 Task: Check the average views per listing of crown molding in the last 5 years.
Action: Mouse moved to (915, 206)
Screenshot: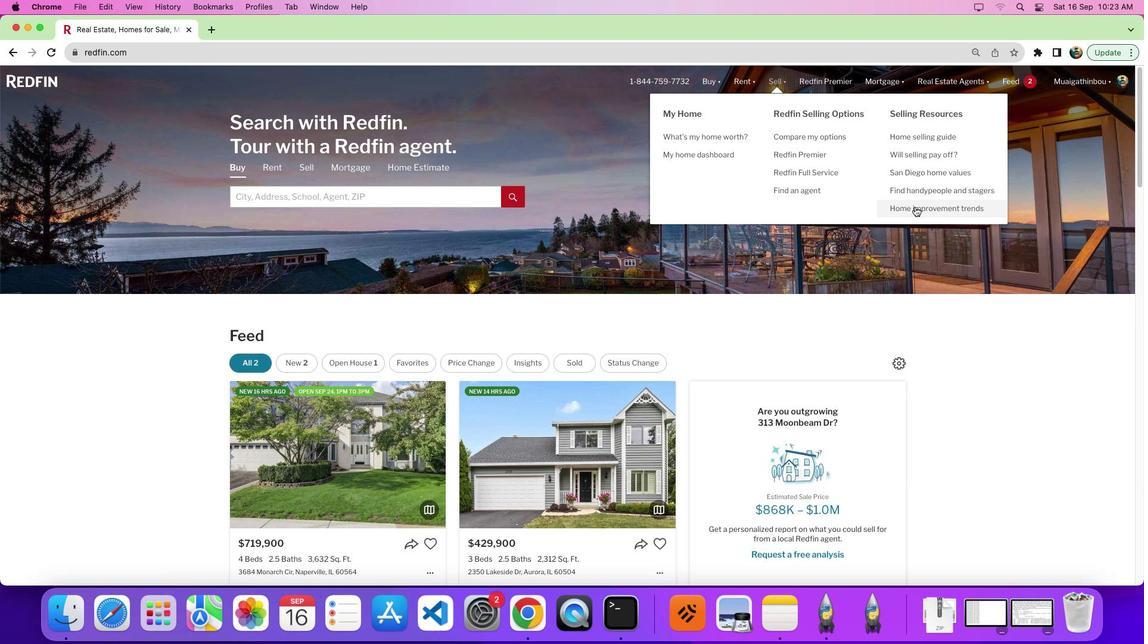 
Action: Mouse pressed left at (915, 206)
Screenshot: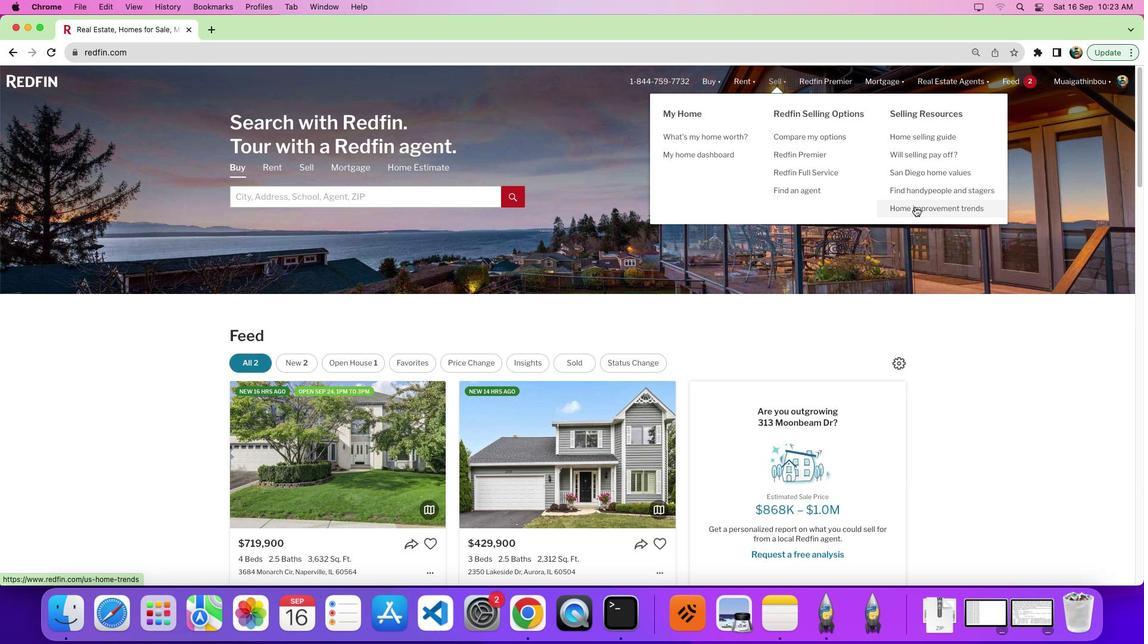
Action: Mouse pressed left at (915, 206)
Screenshot: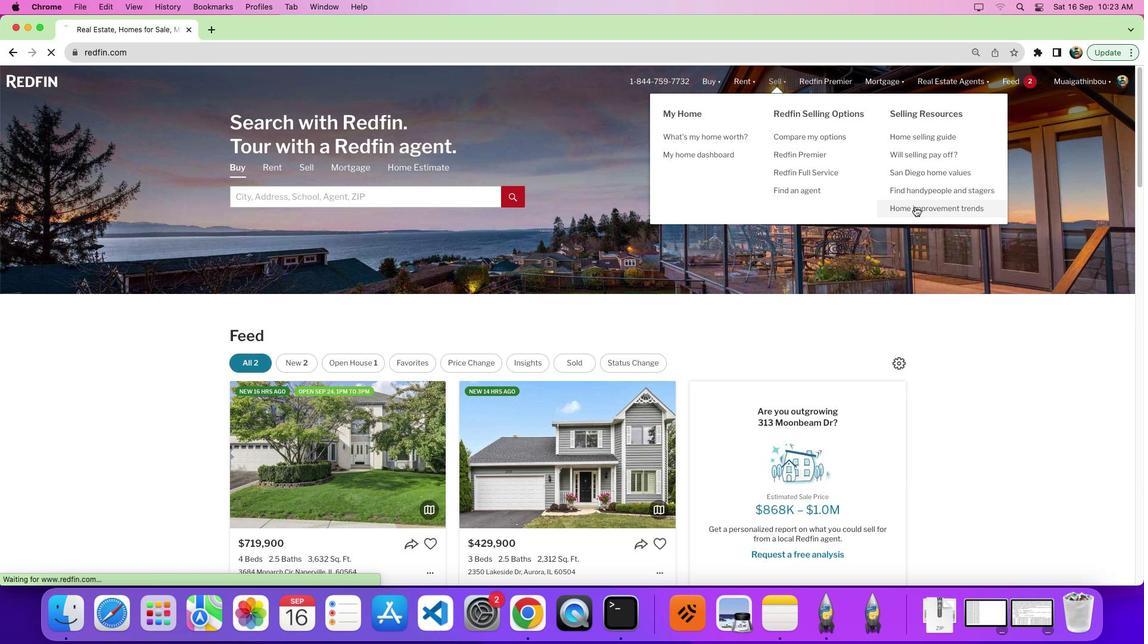 
Action: Mouse moved to (319, 226)
Screenshot: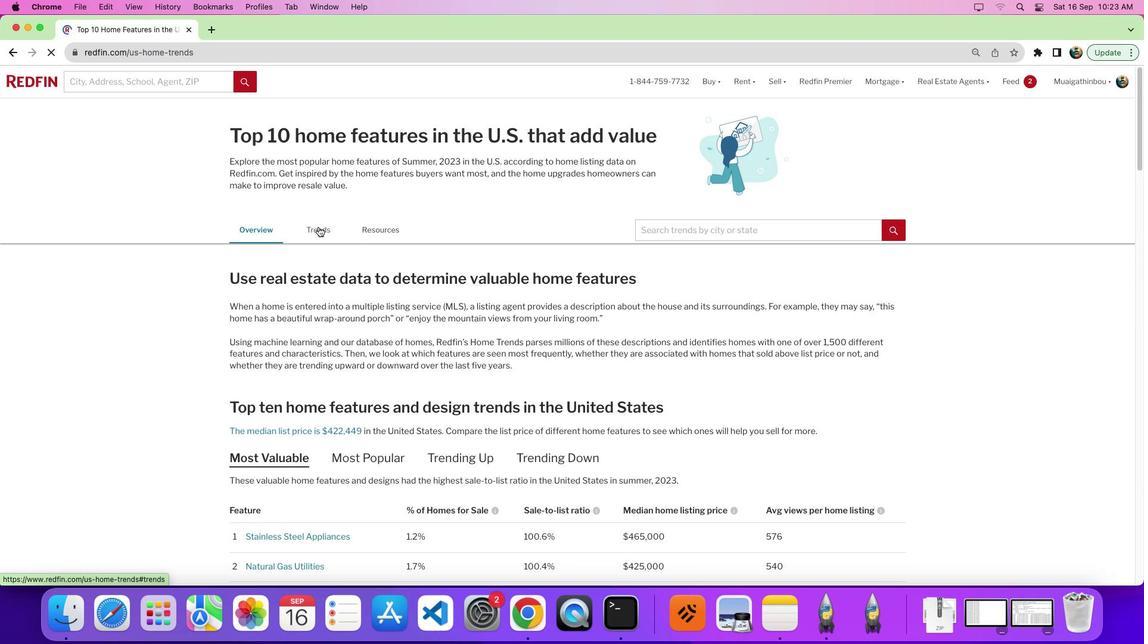 
Action: Mouse pressed left at (319, 226)
Screenshot: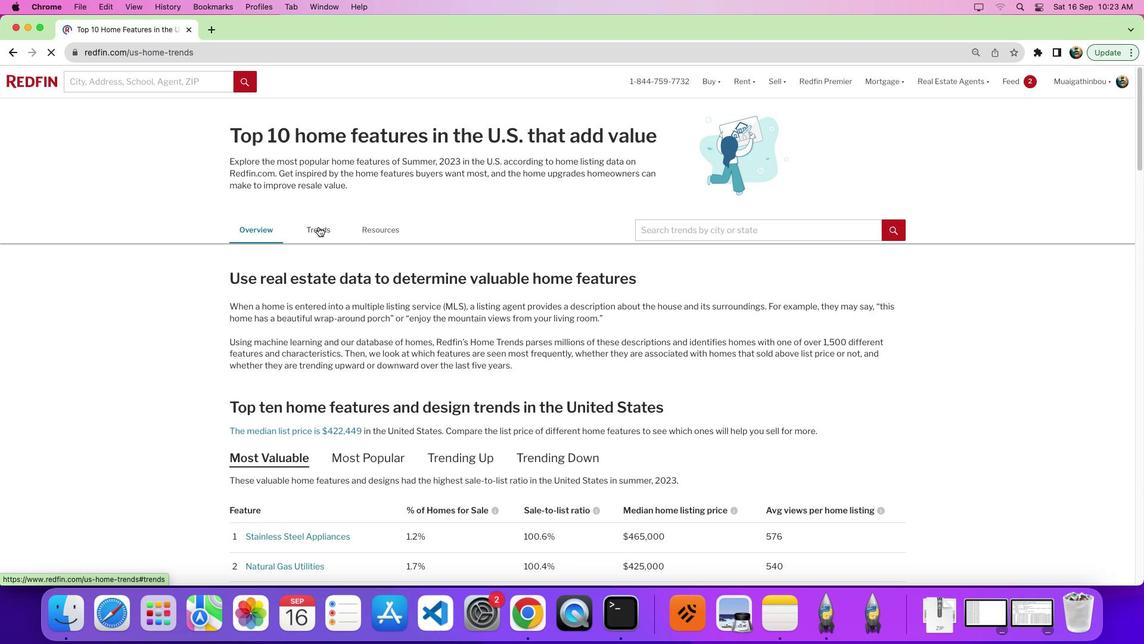 
Action: Mouse moved to (614, 316)
Screenshot: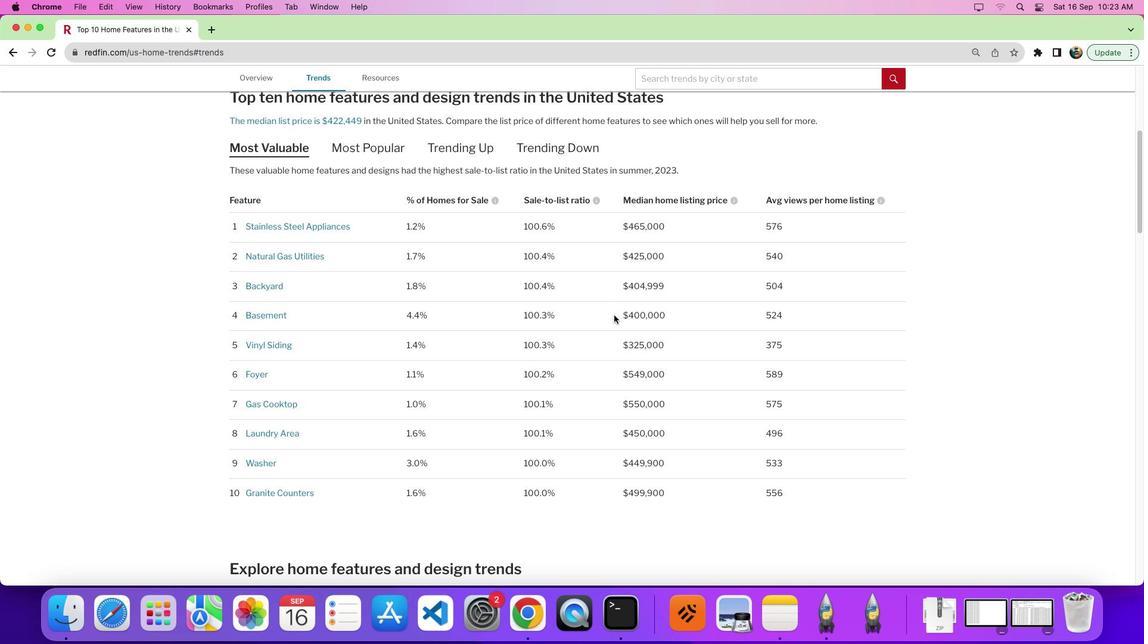 
Action: Mouse scrolled (614, 316) with delta (0, 0)
Screenshot: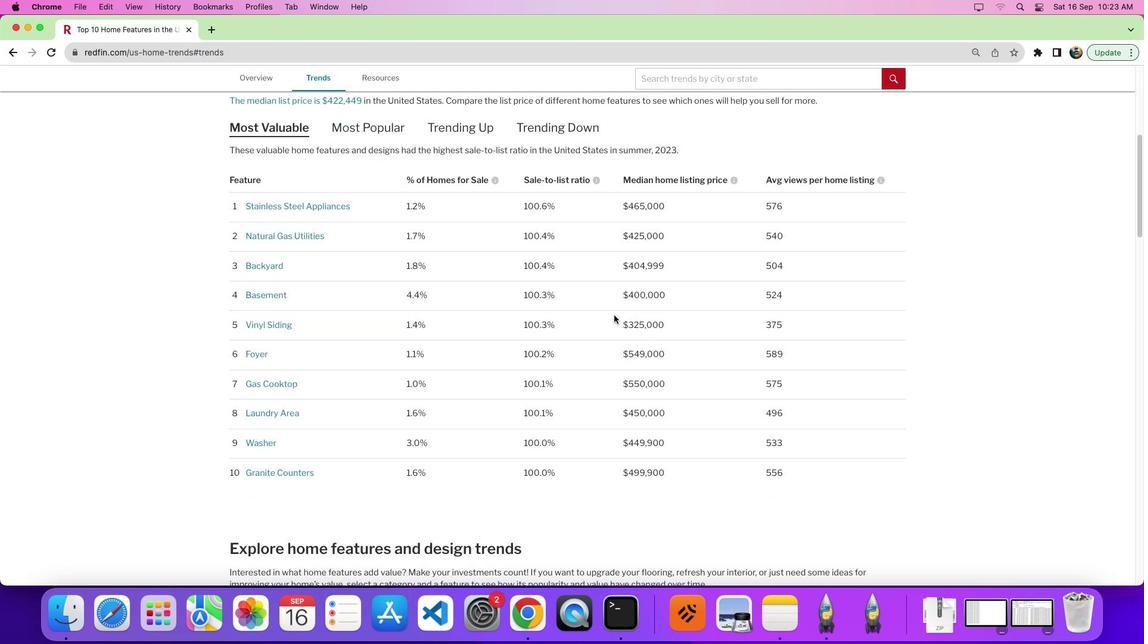
Action: Mouse moved to (614, 316)
Screenshot: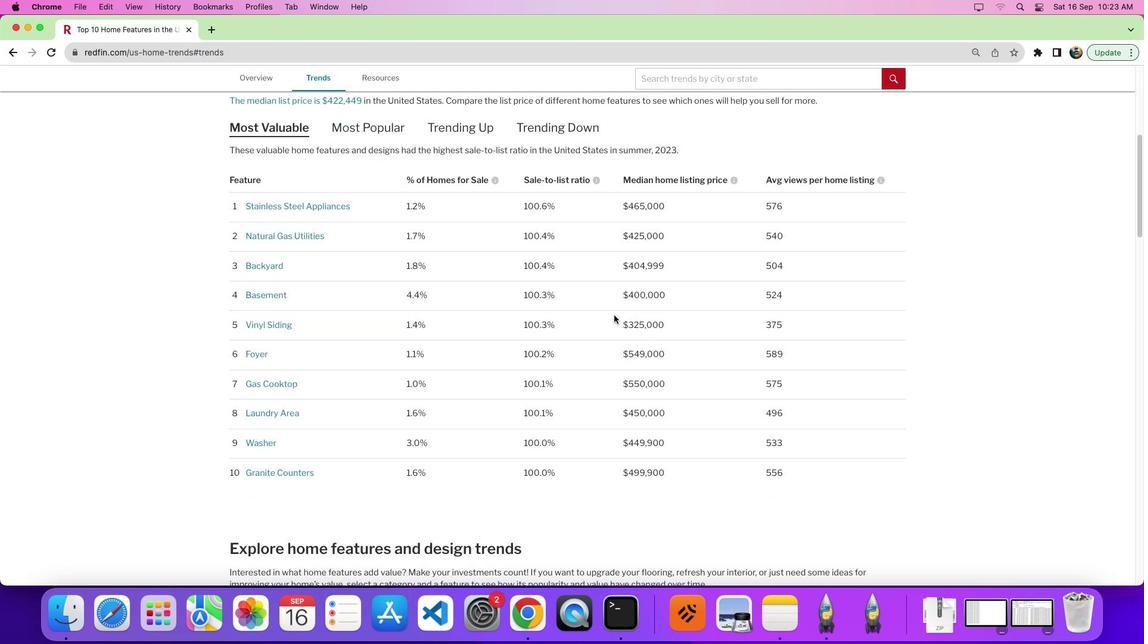 
Action: Mouse scrolled (614, 316) with delta (0, 0)
Screenshot: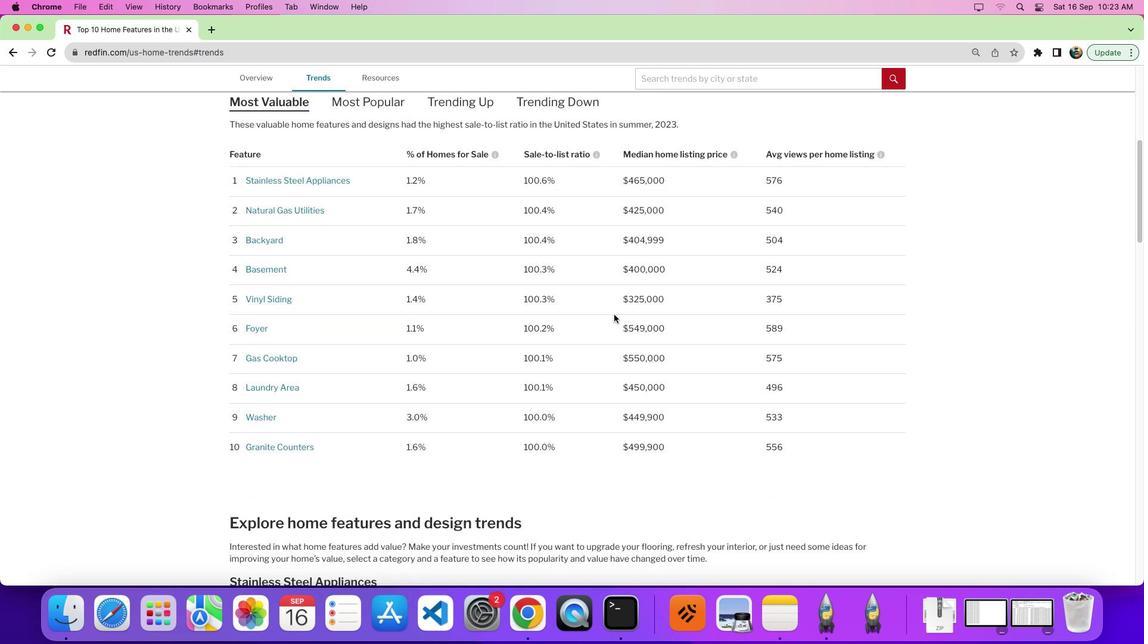 
Action: Mouse moved to (614, 314)
Screenshot: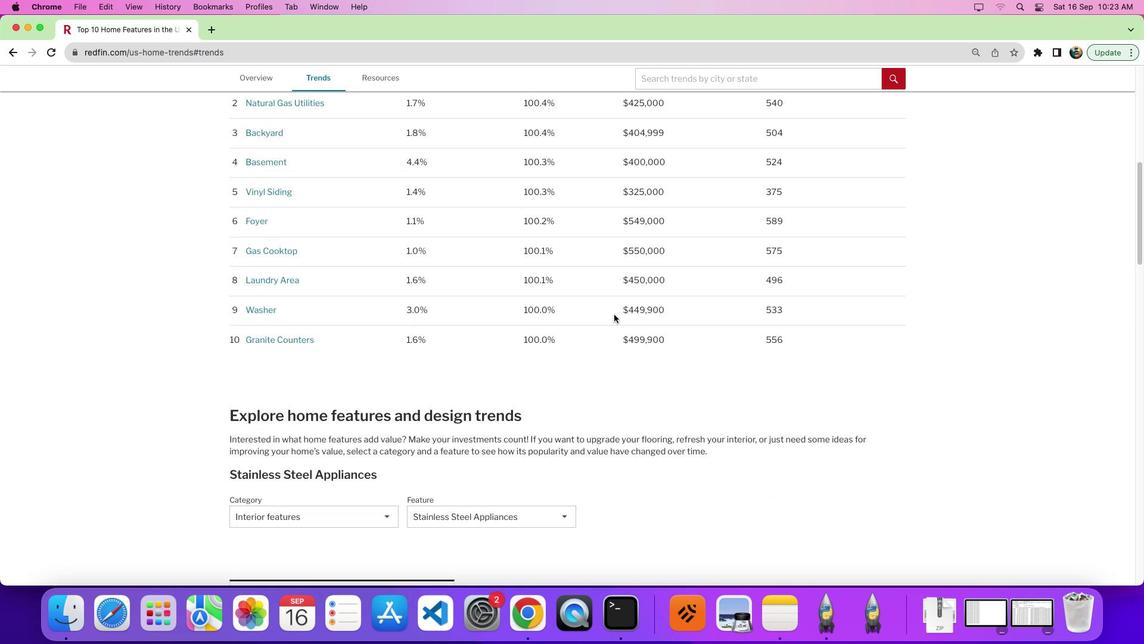 
Action: Mouse scrolled (614, 314) with delta (0, -3)
Screenshot: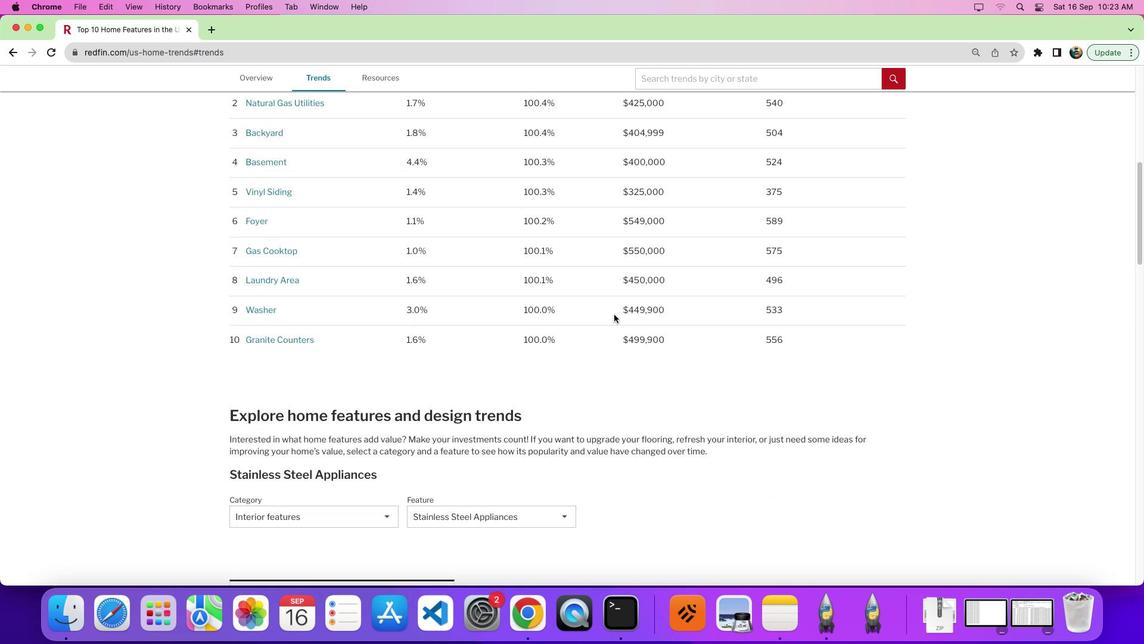 
Action: Mouse moved to (610, 316)
Screenshot: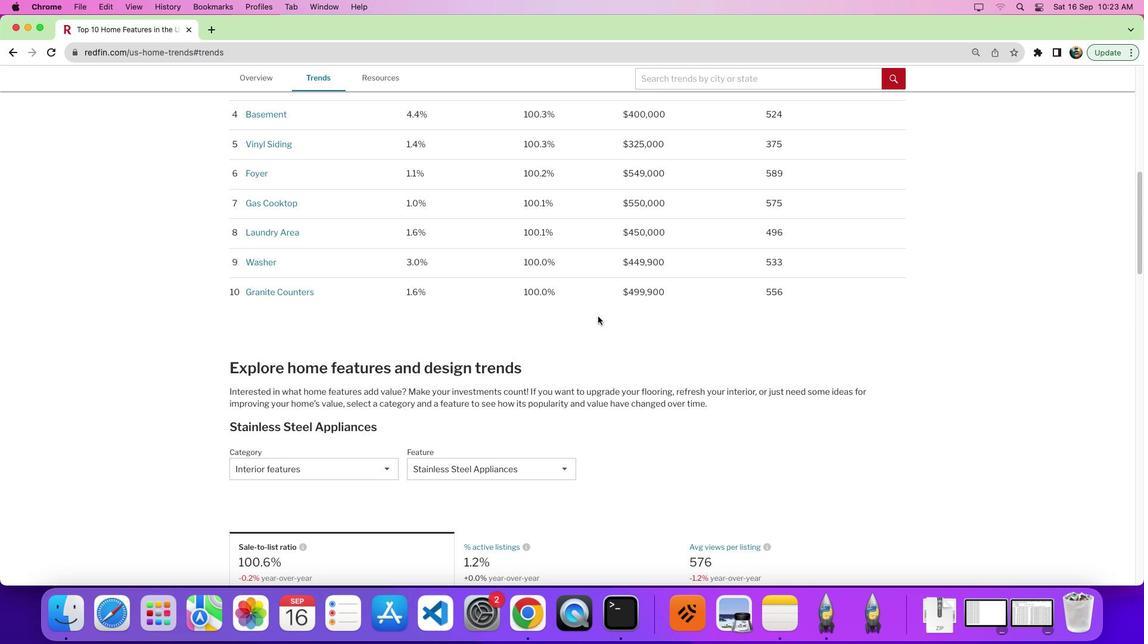 
Action: Mouse scrolled (610, 316) with delta (0, 0)
Screenshot: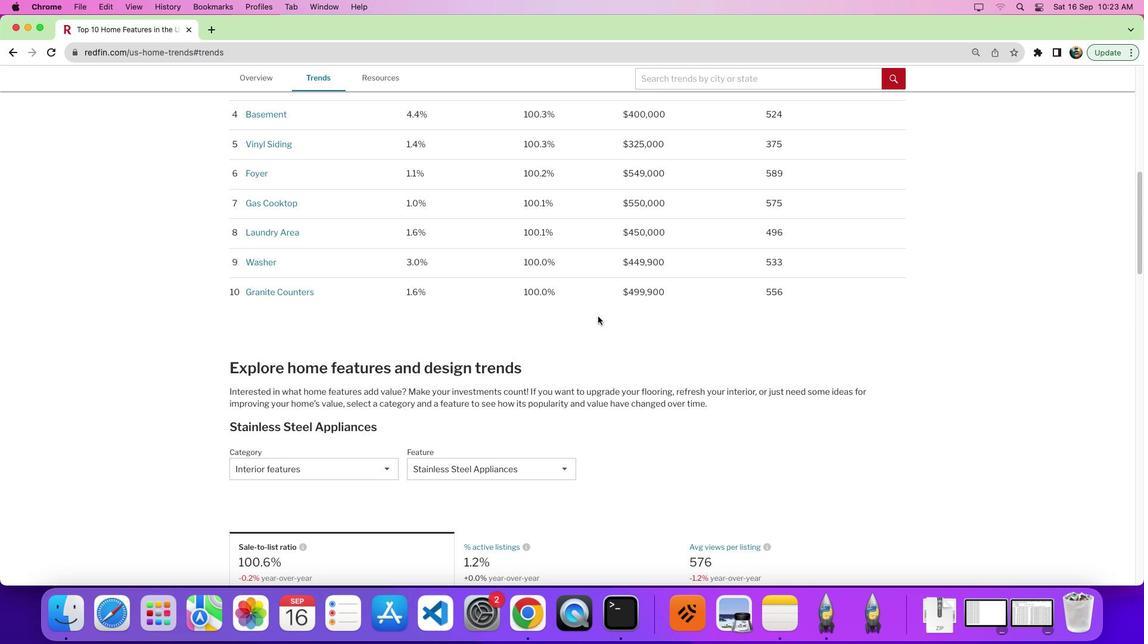 
Action: Mouse moved to (602, 316)
Screenshot: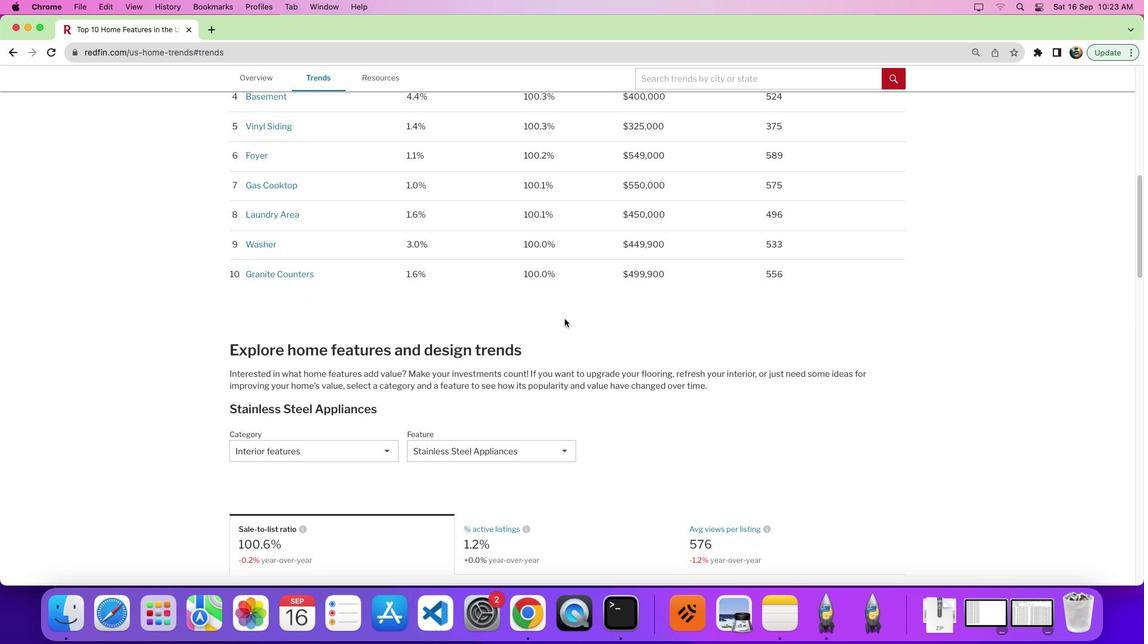 
Action: Mouse scrolled (602, 316) with delta (0, 0)
Screenshot: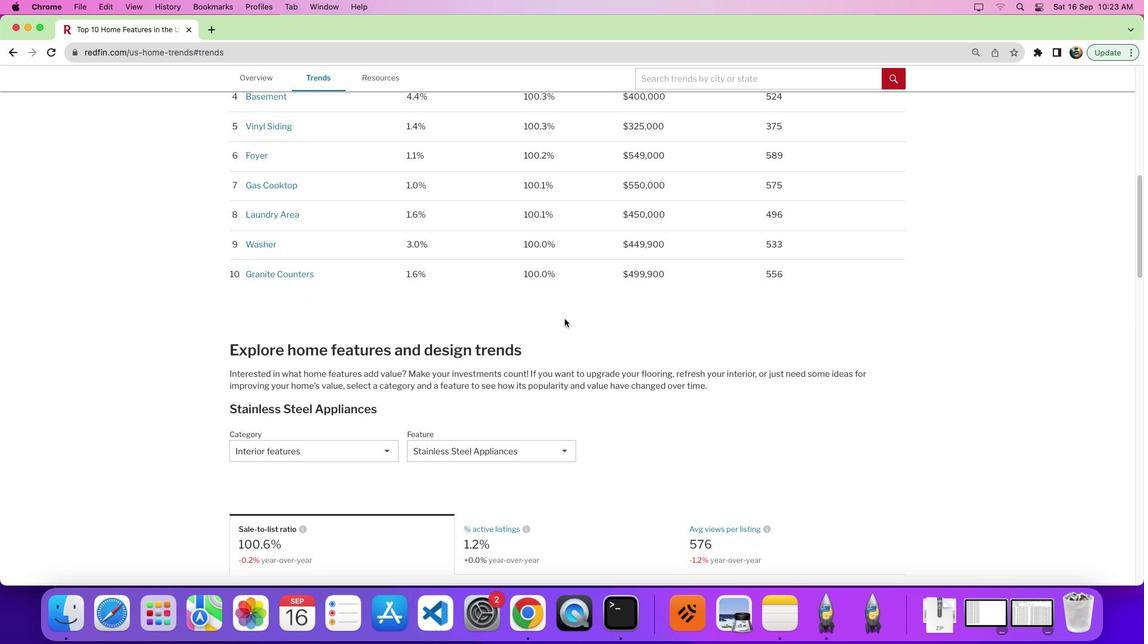 
Action: Mouse moved to (524, 354)
Screenshot: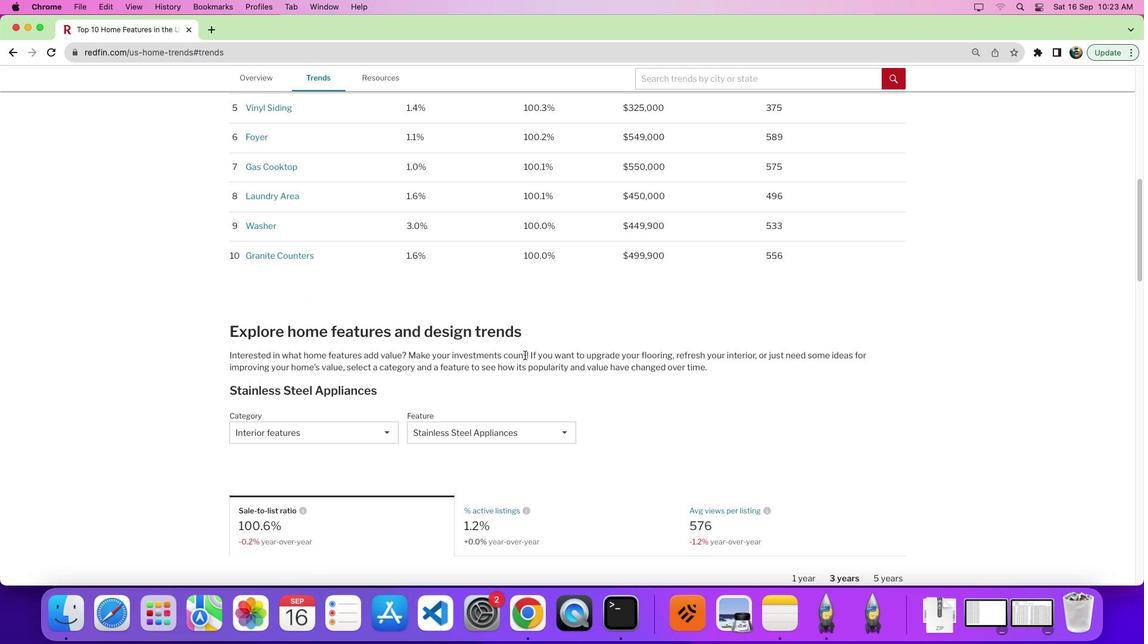 
Action: Mouse scrolled (524, 354) with delta (0, 0)
Screenshot: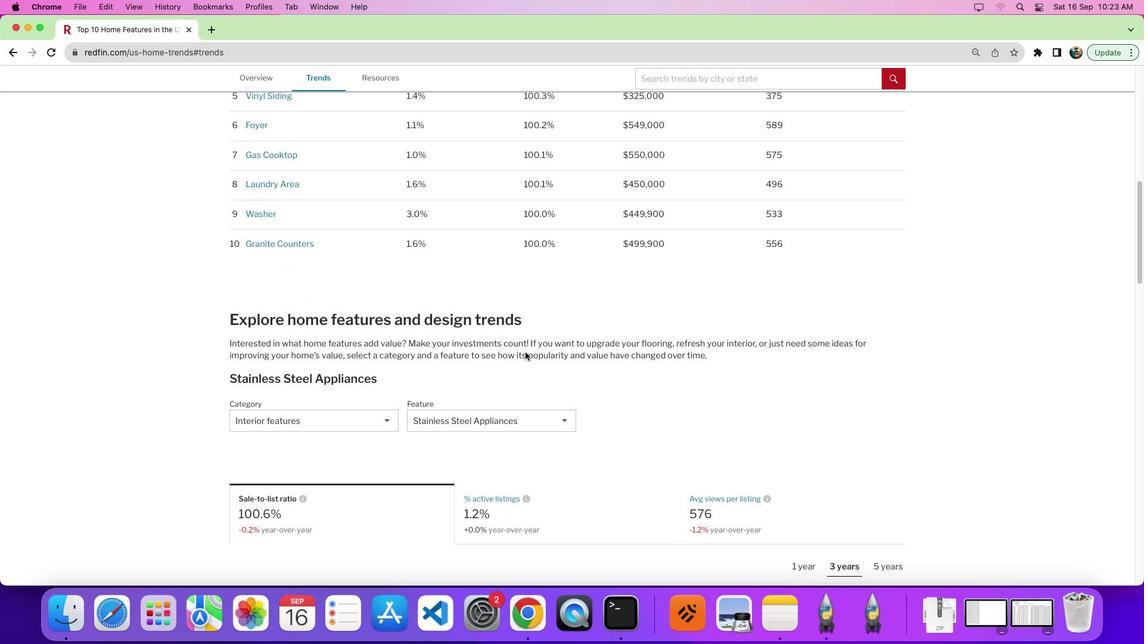 
Action: Mouse scrolled (524, 354) with delta (0, 0)
Screenshot: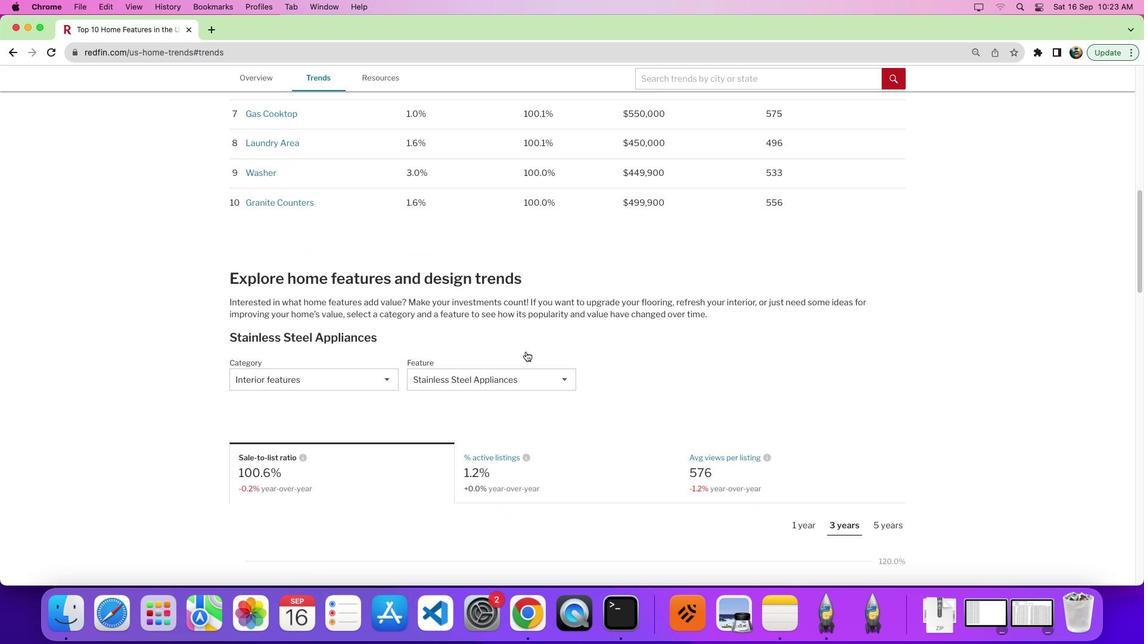 
Action: Mouse moved to (525, 353)
Screenshot: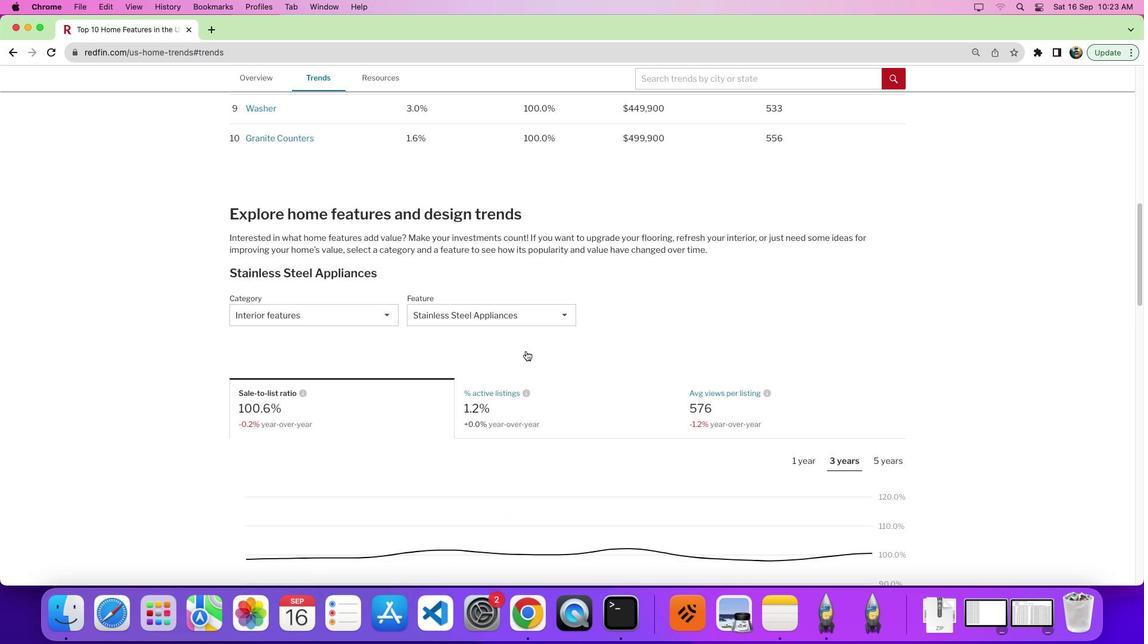 
Action: Mouse scrolled (525, 353) with delta (0, -3)
Screenshot: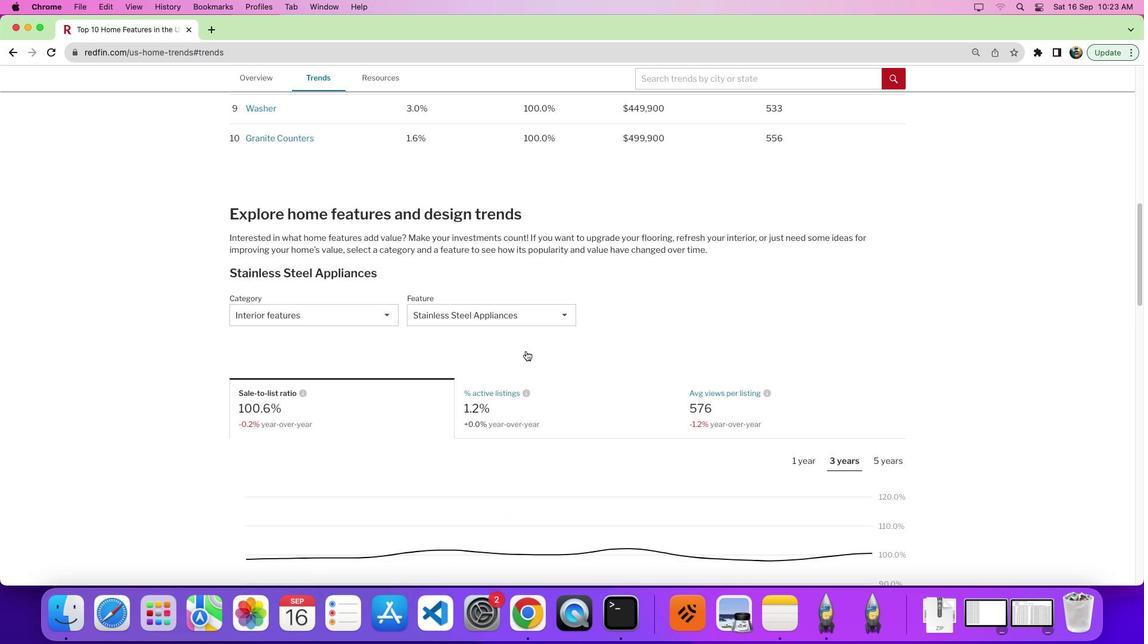 
Action: Mouse moved to (375, 252)
Screenshot: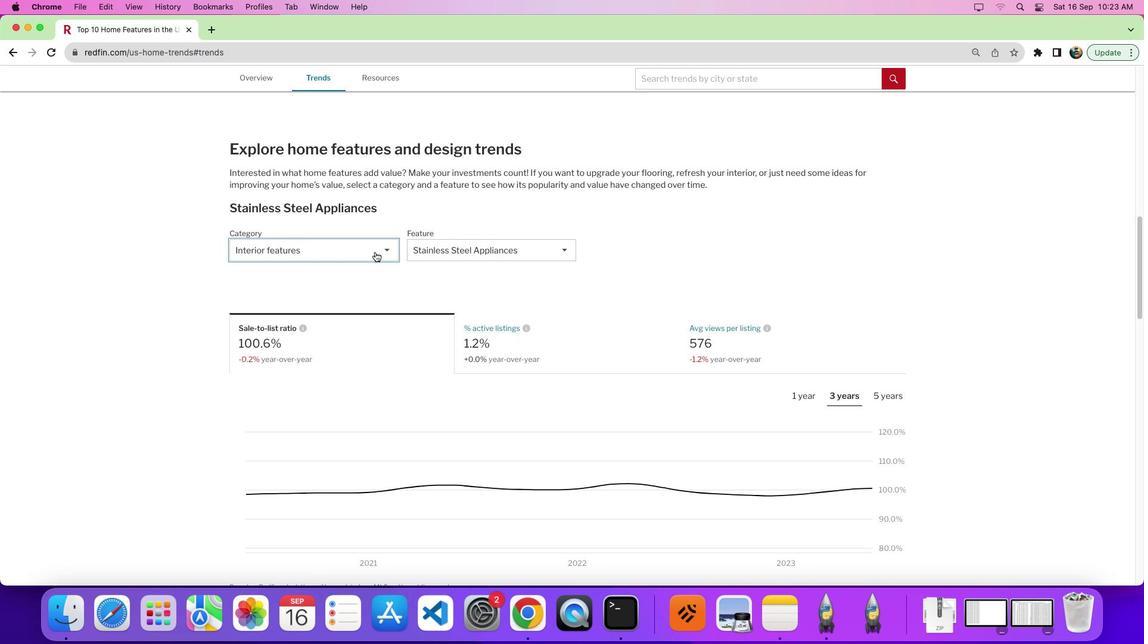 
Action: Mouse pressed left at (375, 252)
Screenshot: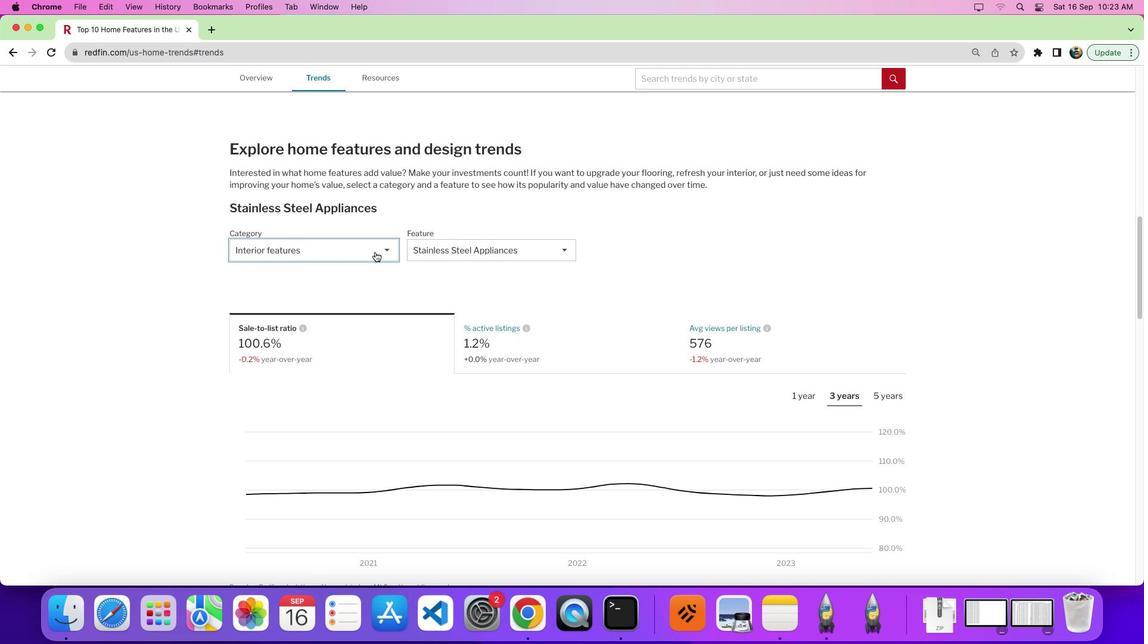 
Action: Mouse pressed left at (375, 252)
Screenshot: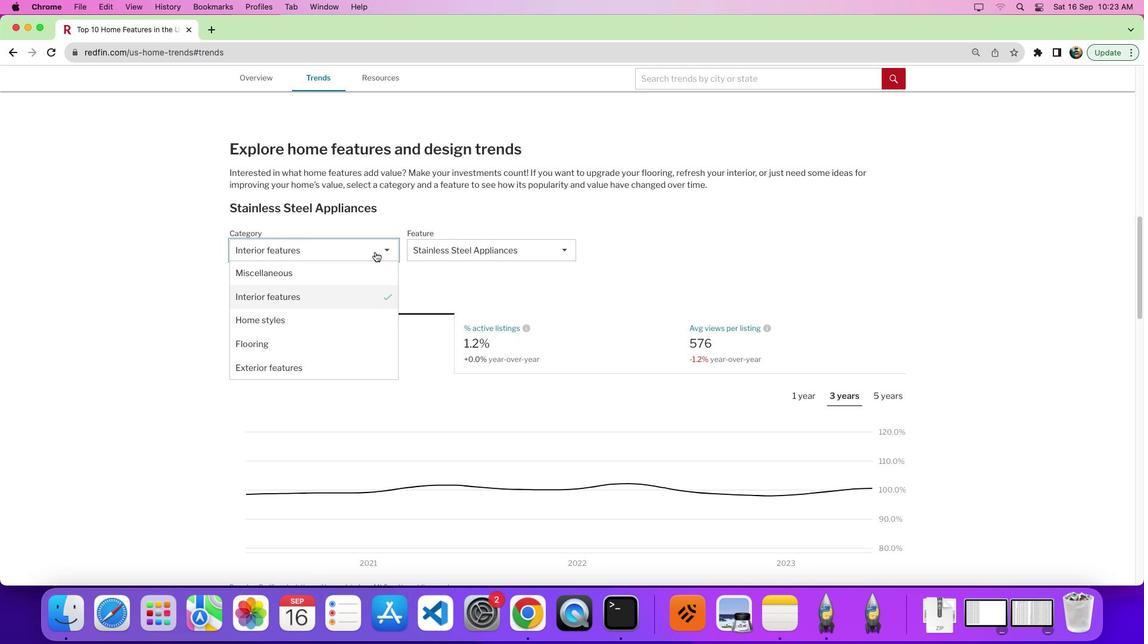 
Action: Mouse moved to (497, 253)
Screenshot: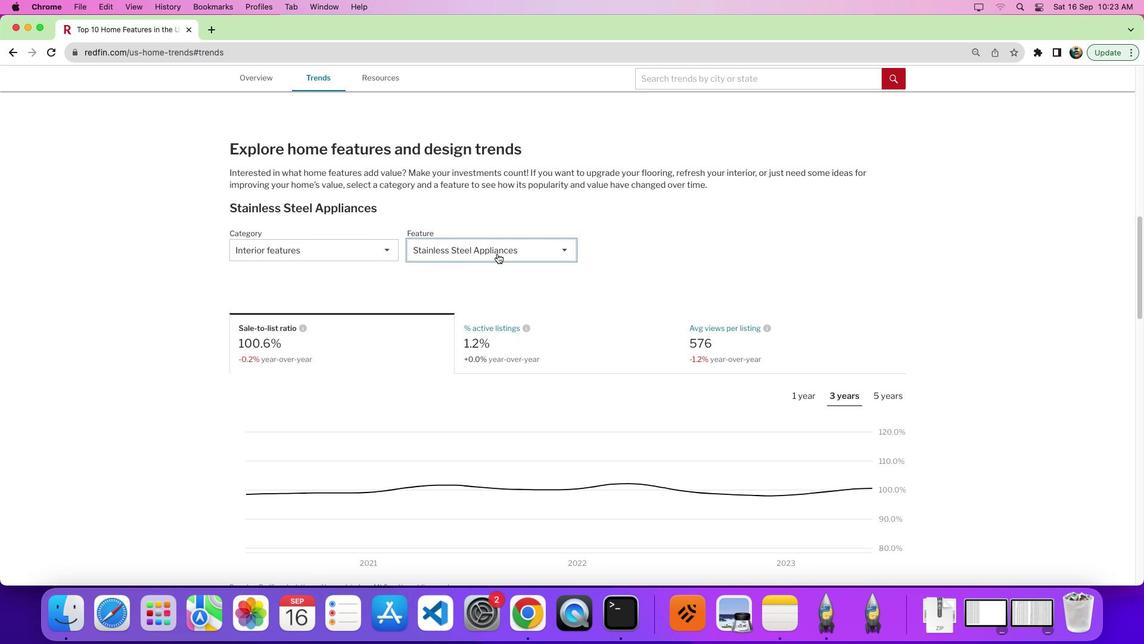 
Action: Mouse pressed left at (497, 253)
Screenshot: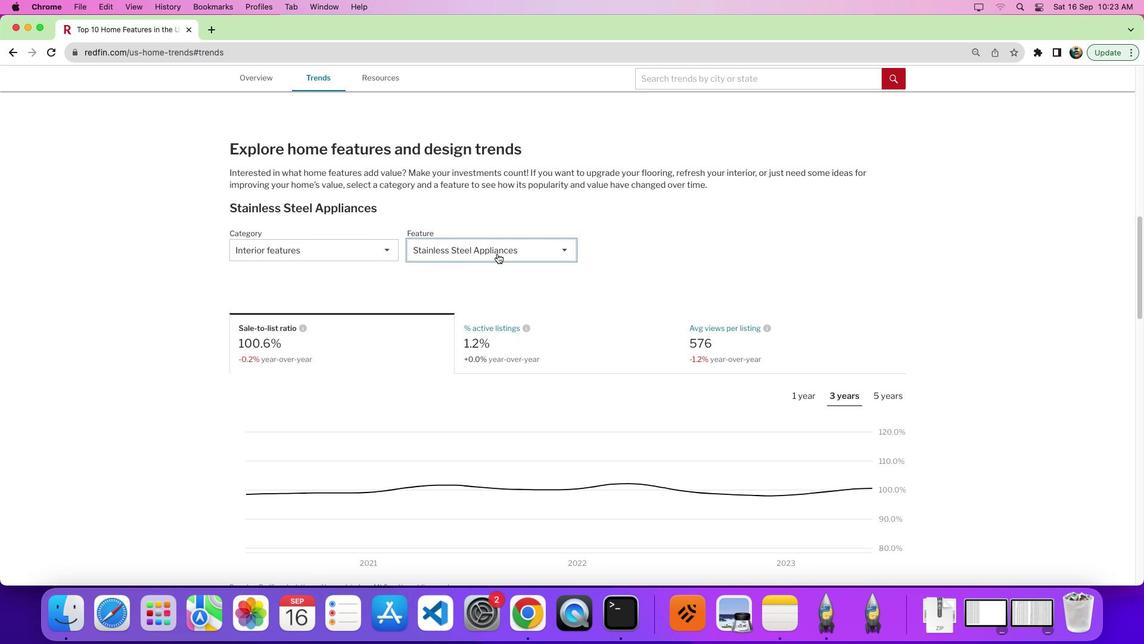 
Action: Mouse moved to (484, 316)
Screenshot: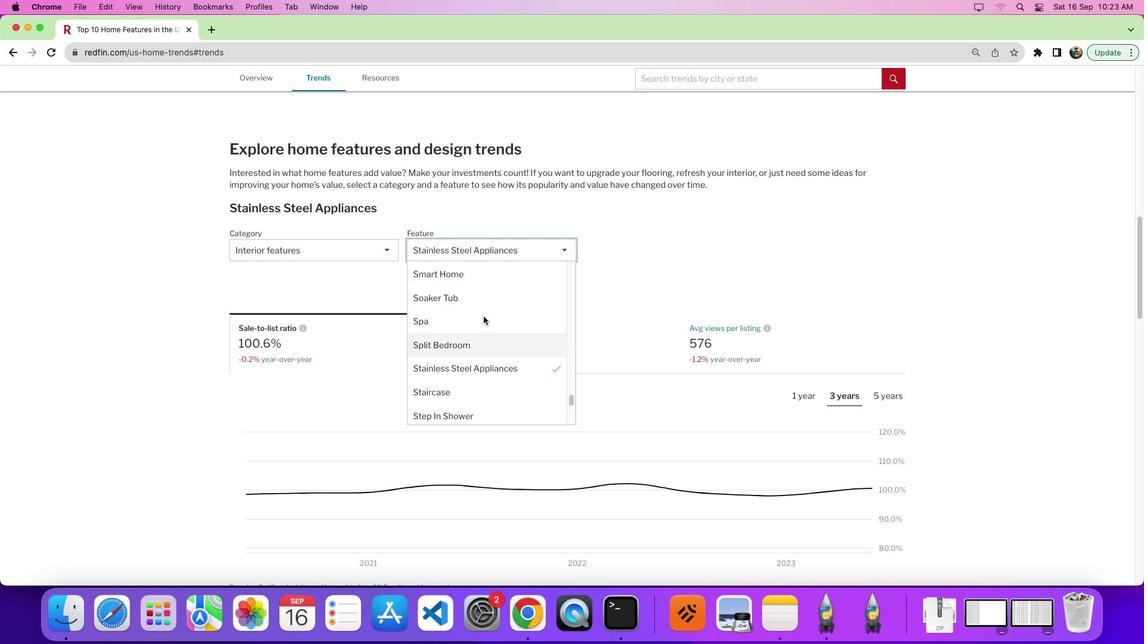 
Action: Mouse scrolled (484, 316) with delta (0, 0)
Screenshot: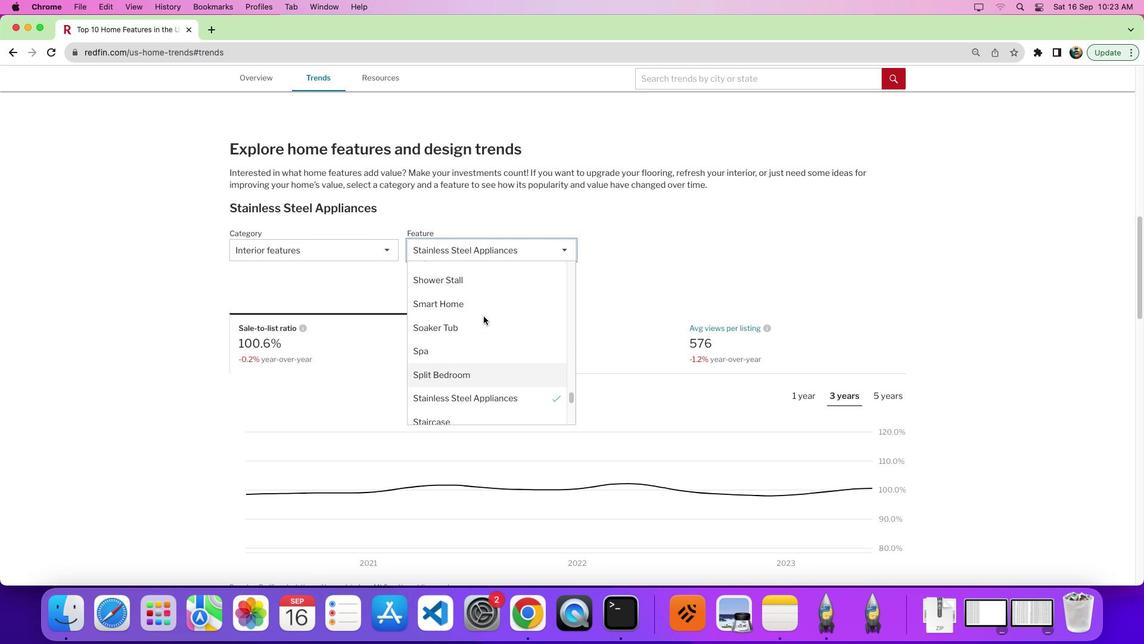 
Action: Mouse moved to (484, 316)
Screenshot: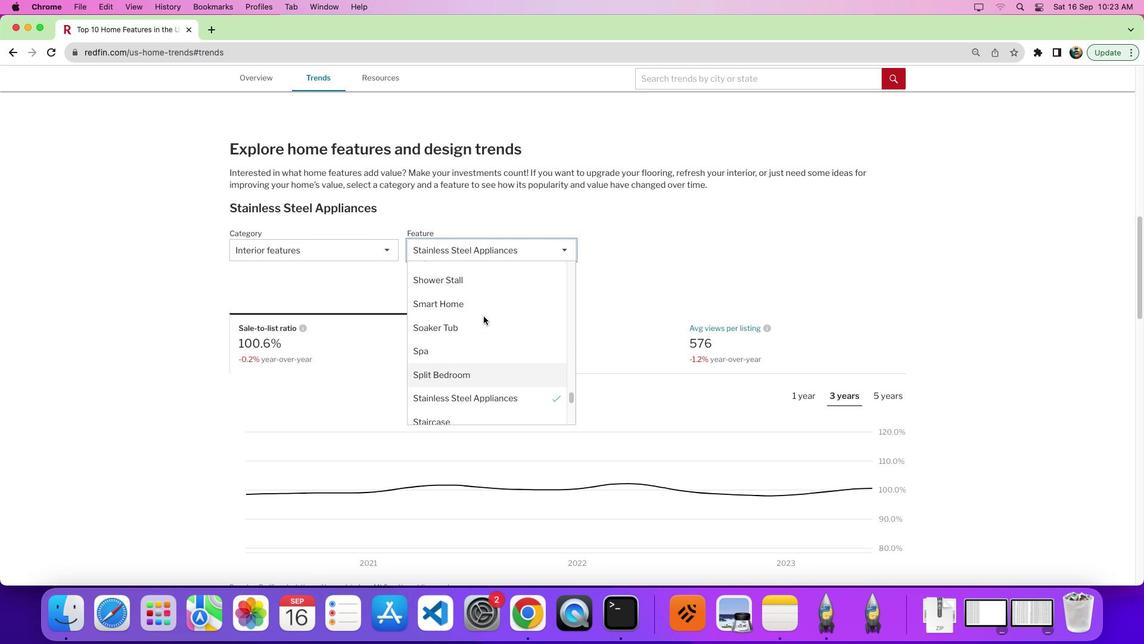
Action: Mouse scrolled (484, 316) with delta (0, 0)
Screenshot: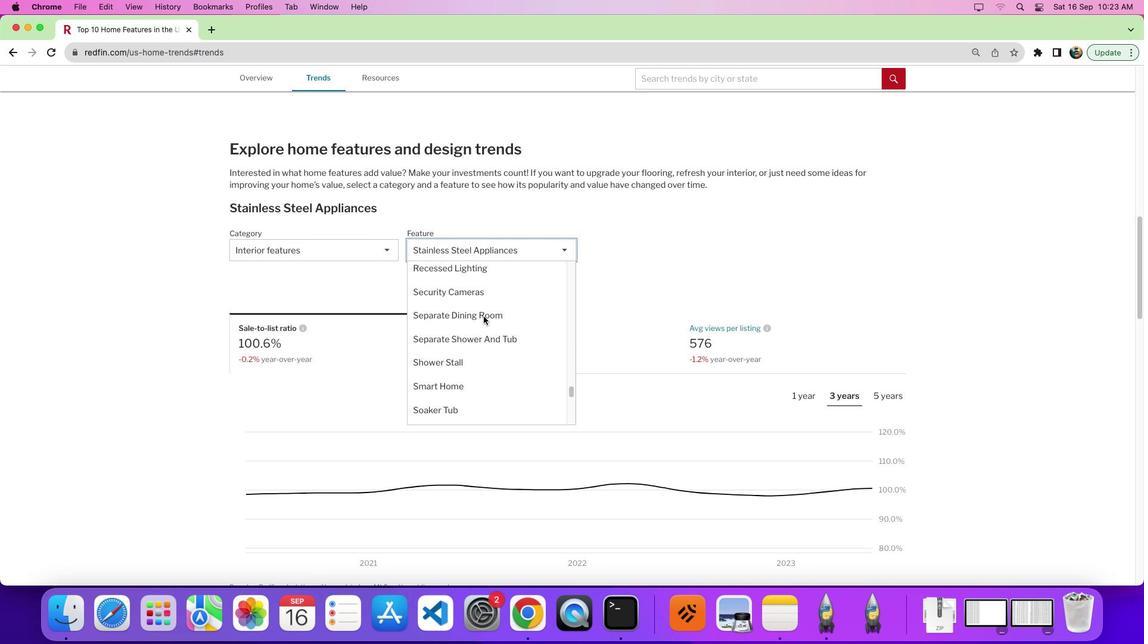 
Action: Mouse scrolled (484, 316) with delta (0, 4)
Screenshot: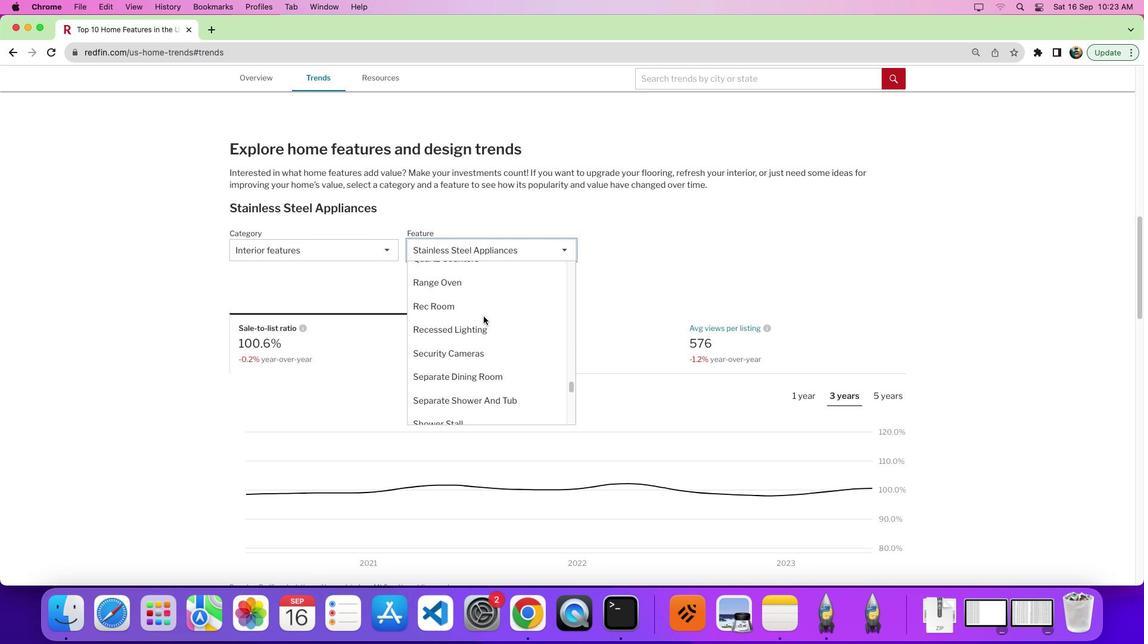 
Action: Mouse scrolled (484, 316) with delta (0, 0)
Screenshot: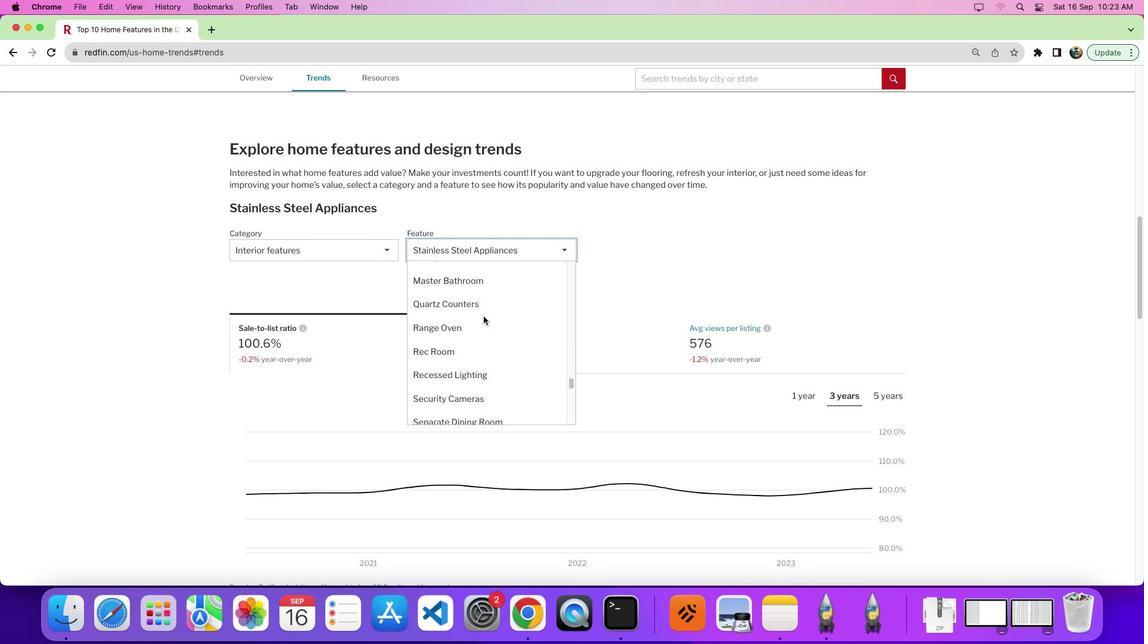 
Action: Mouse scrolled (484, 316) with delta (0, 0)
Screenshot: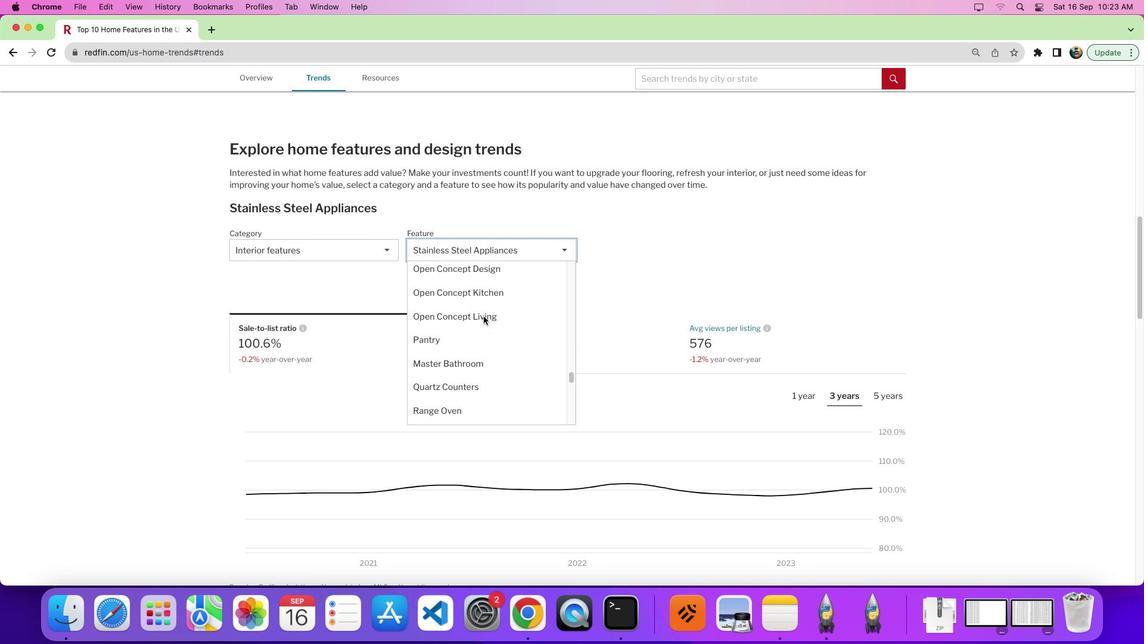
Action: Mouse scrolled (484, 316) with delta (0, 4)
Screenshot: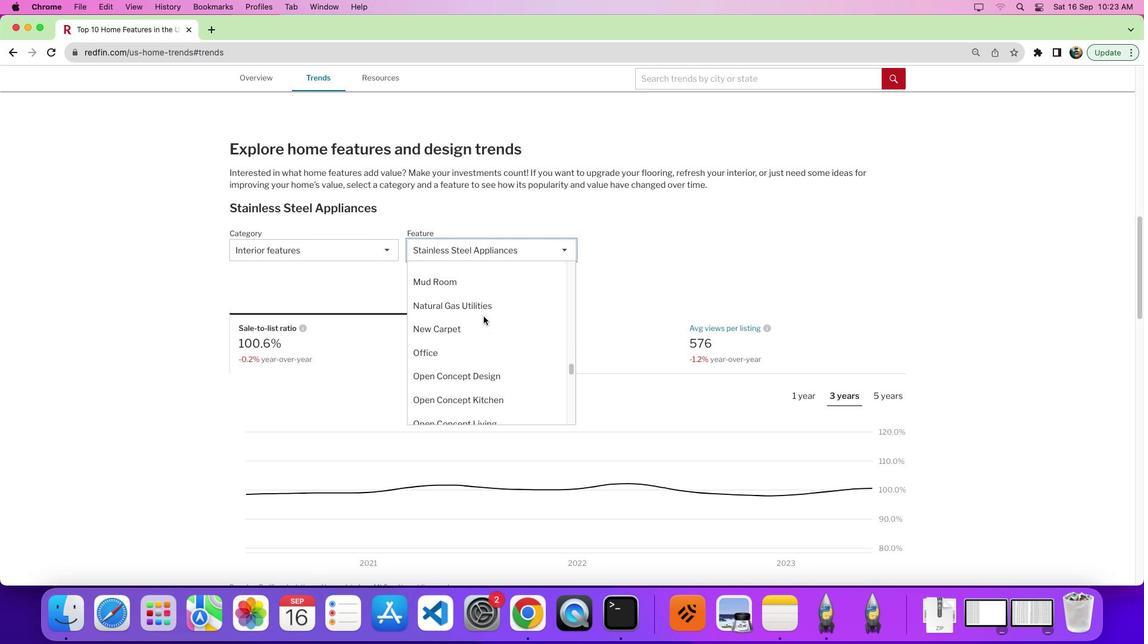 
Action: Mouse scrolled (484, 316) with delta (0, 0)
Screenshot: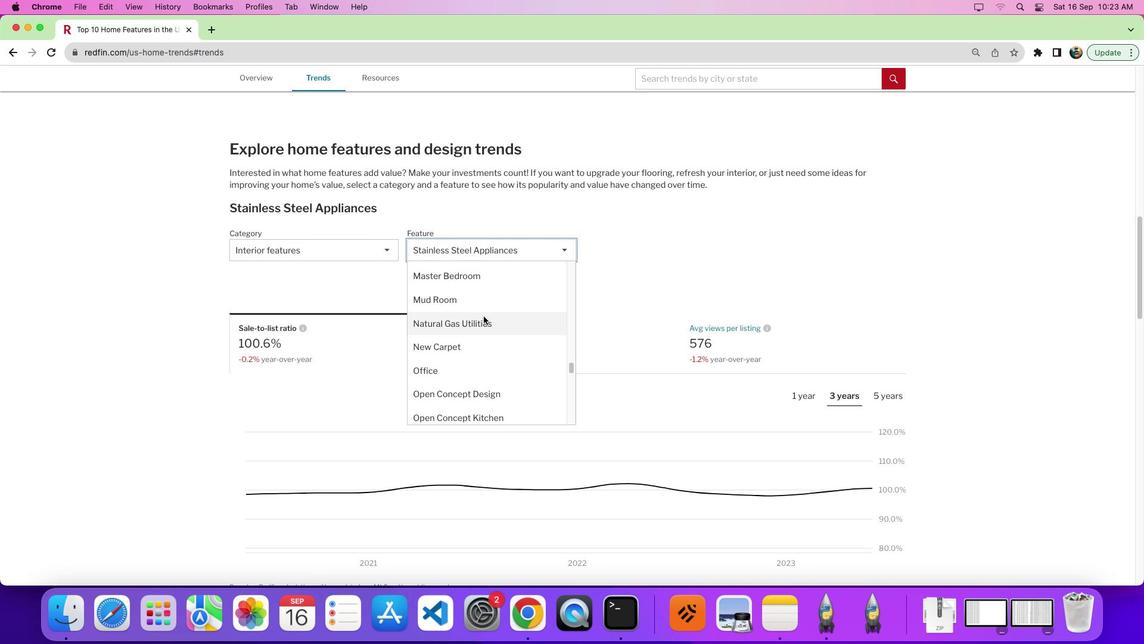 
Action: Mouse scrolled (484, 316) with delta (0, 0)
Screenshot: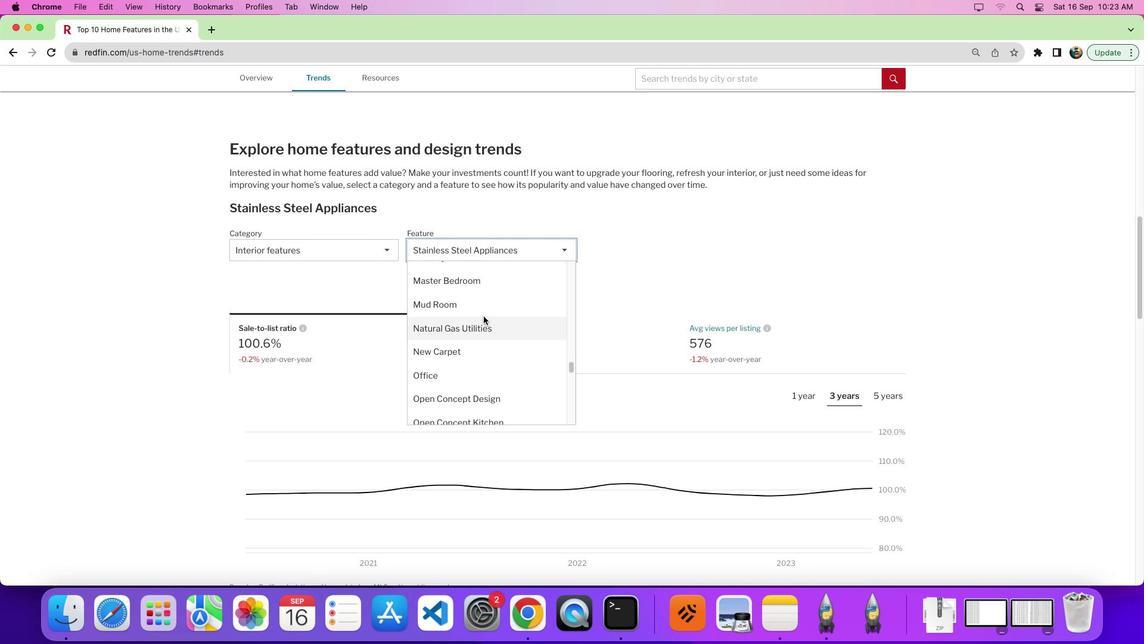 
Action: Mouse scrolled (484, 316) with delta (0, 0)
Screenshot: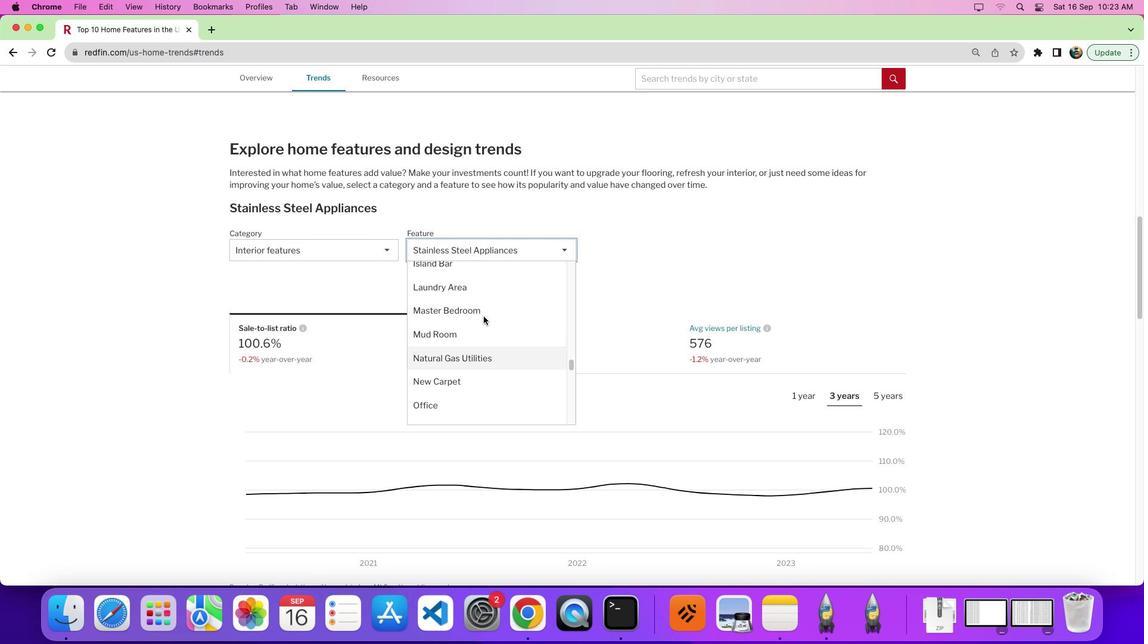 
Action: Mouse scrolled (484, 316) with delta (0, 0)
Screenshot: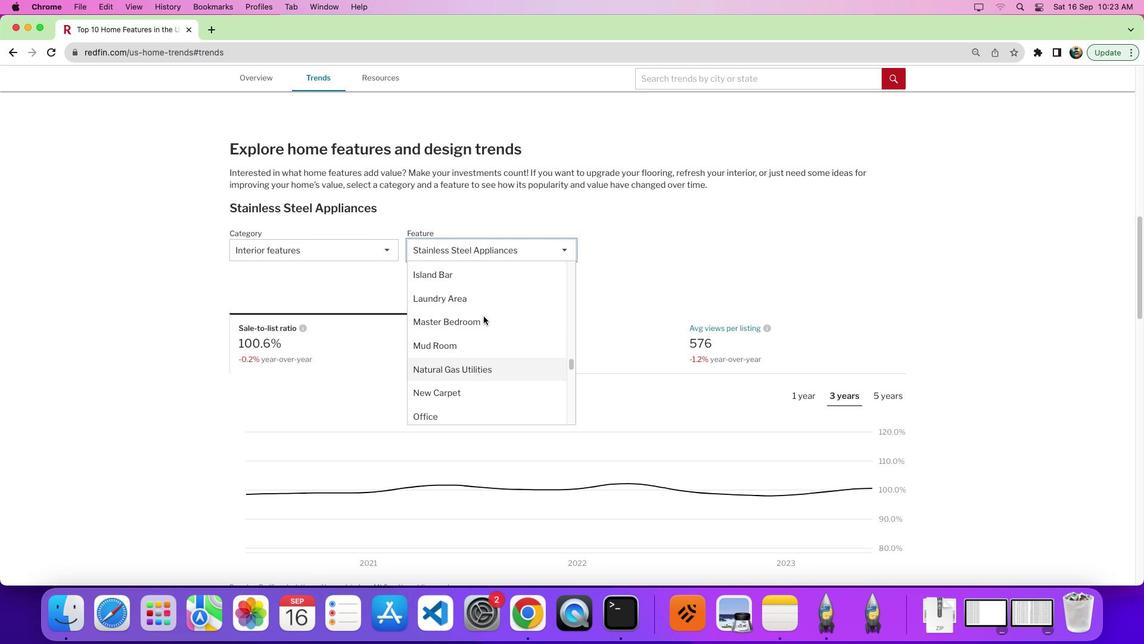 
Action: Mouse scrolled (484, 316) with delta (0, 0)
Screenshot: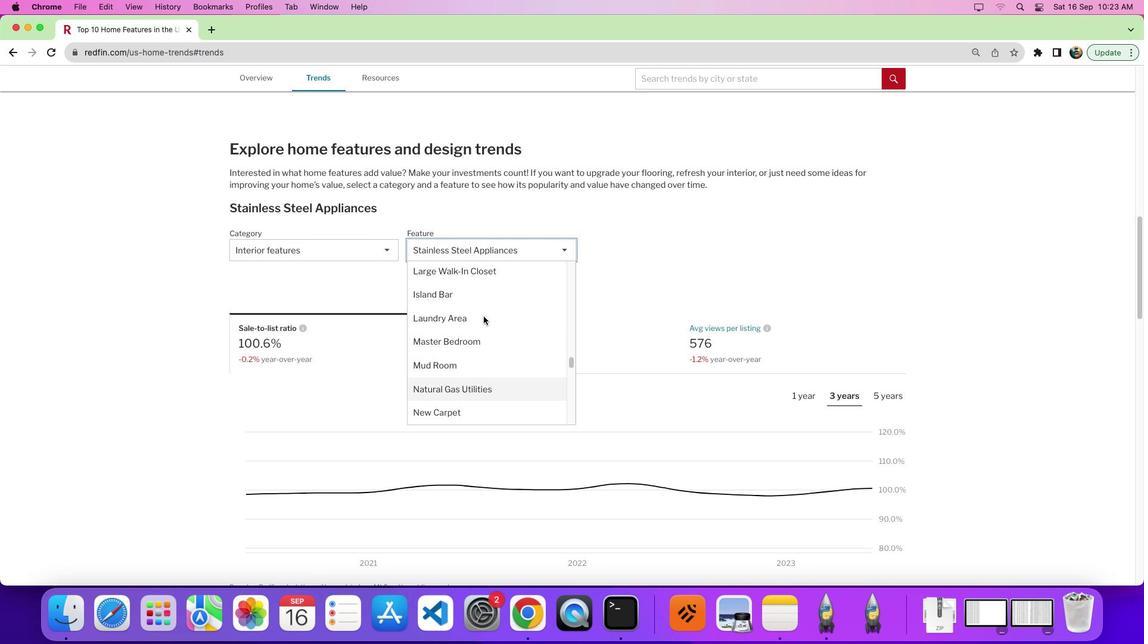 
Action: Mouse scrolled (484, 316) with delta (0, 0)
Screenshot: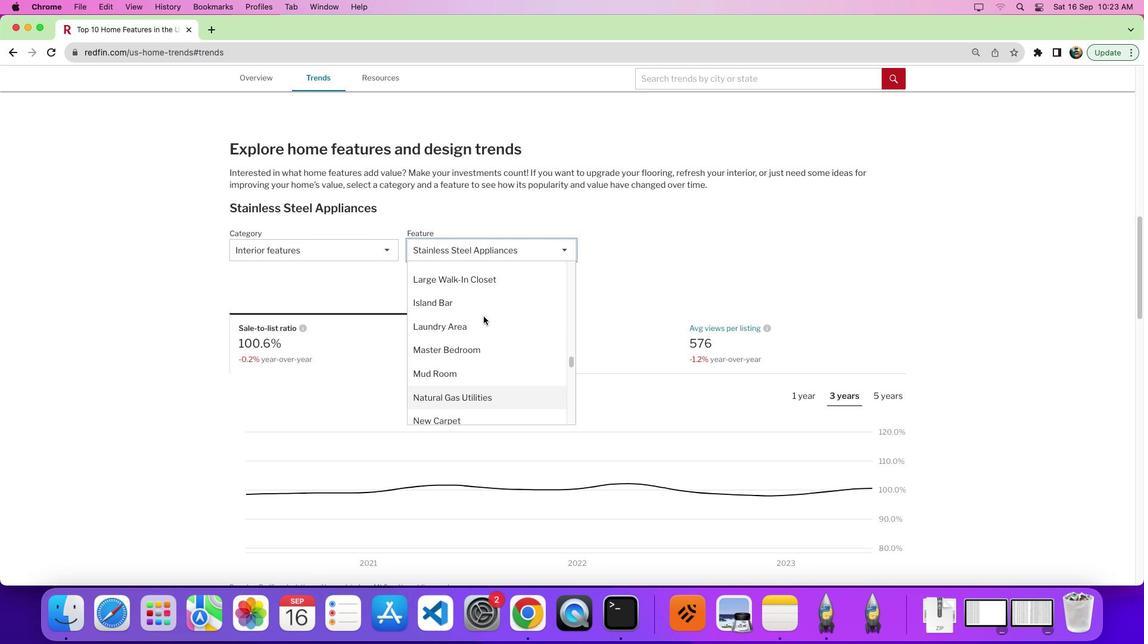 
Action: Mouse scrolled (484, 316) with delta (0, 0)
Screenshot: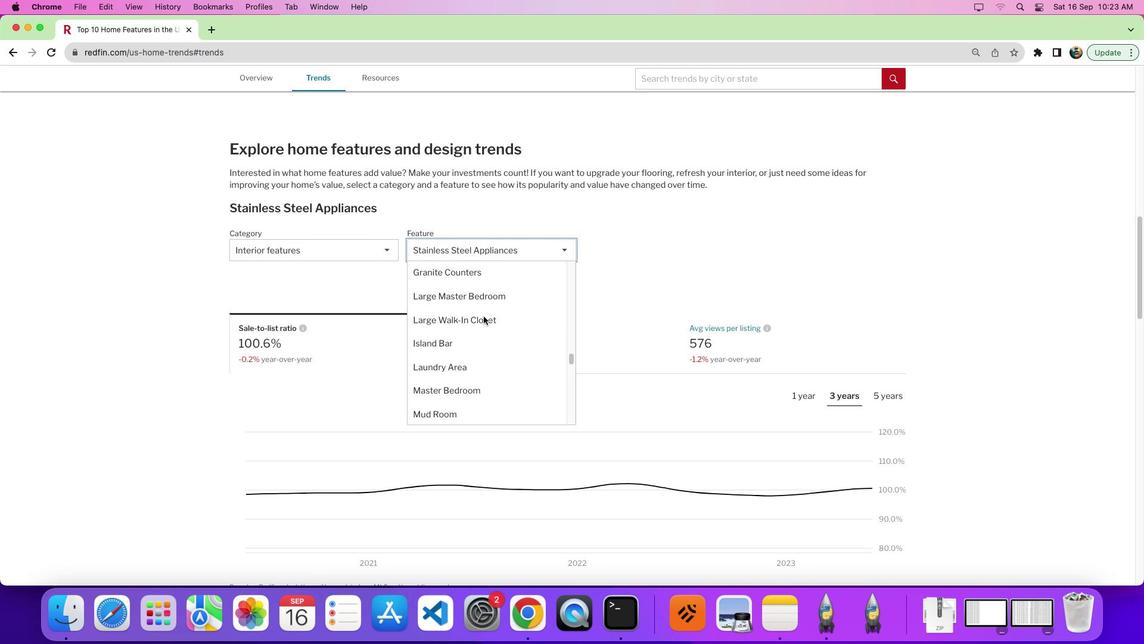 
Action: Mouse scrolled (484, 316) with delta (0, 0)
Screenshot: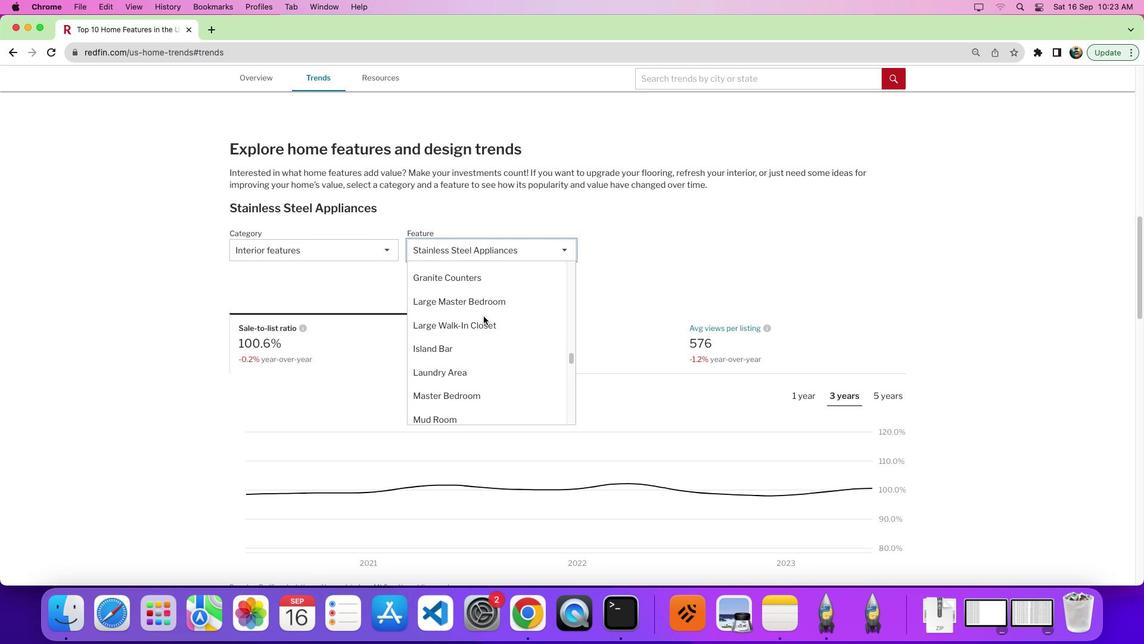 
Action: Mouse scrolled (484, 316) with delta (0, 0)
Screenshot: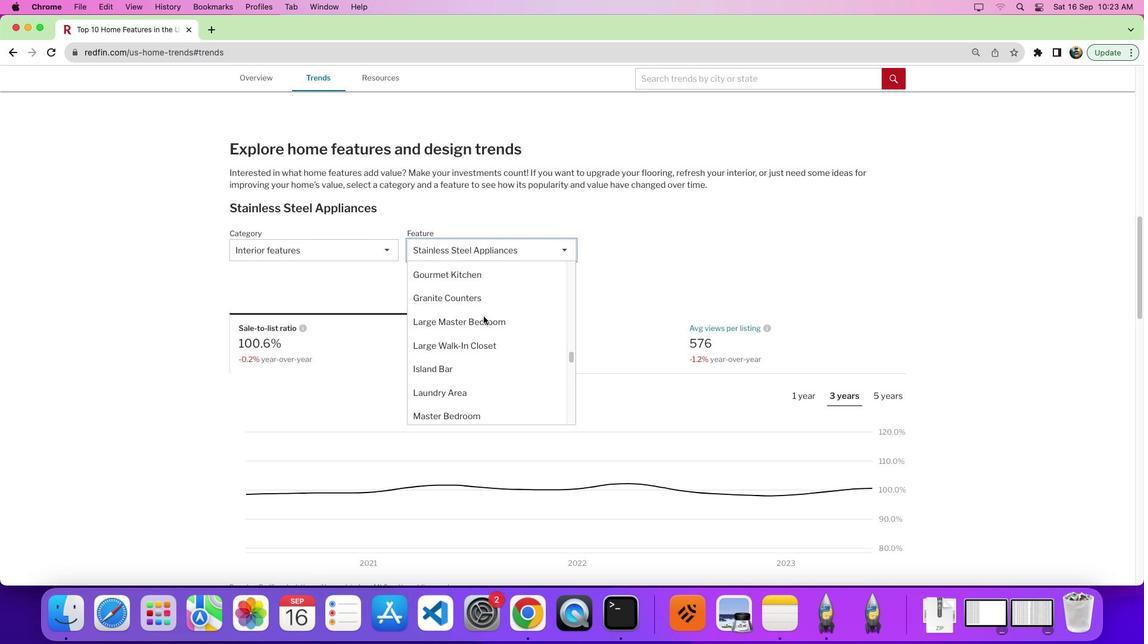 
Action: Mouse scrolled (484, 316) with delta (0, 0)
Screenshot: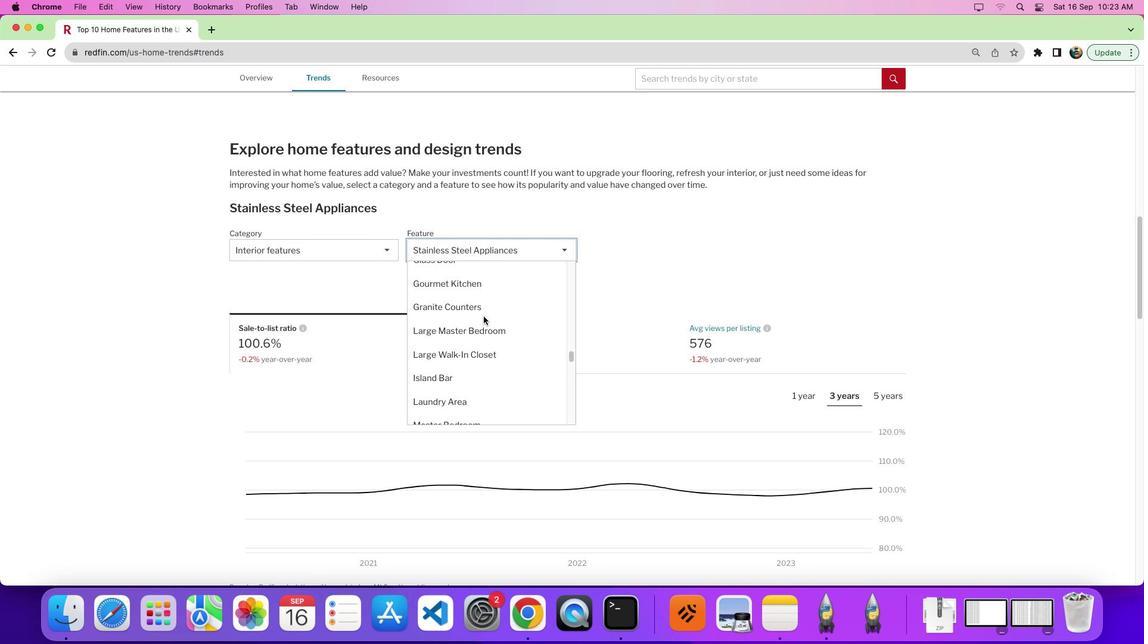 
Action: Mouse scrolled (484, 316) with delta (0, 0)
Screenshot: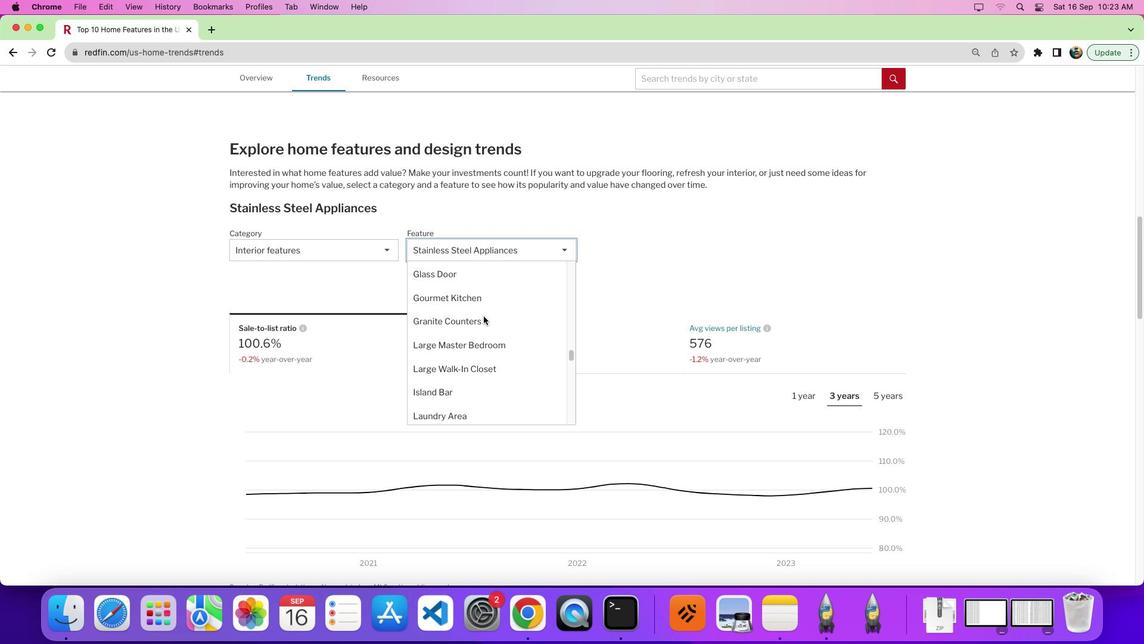 
Action: Mouse scrolled (484, 316) with delta (0, 0)
Screenshot: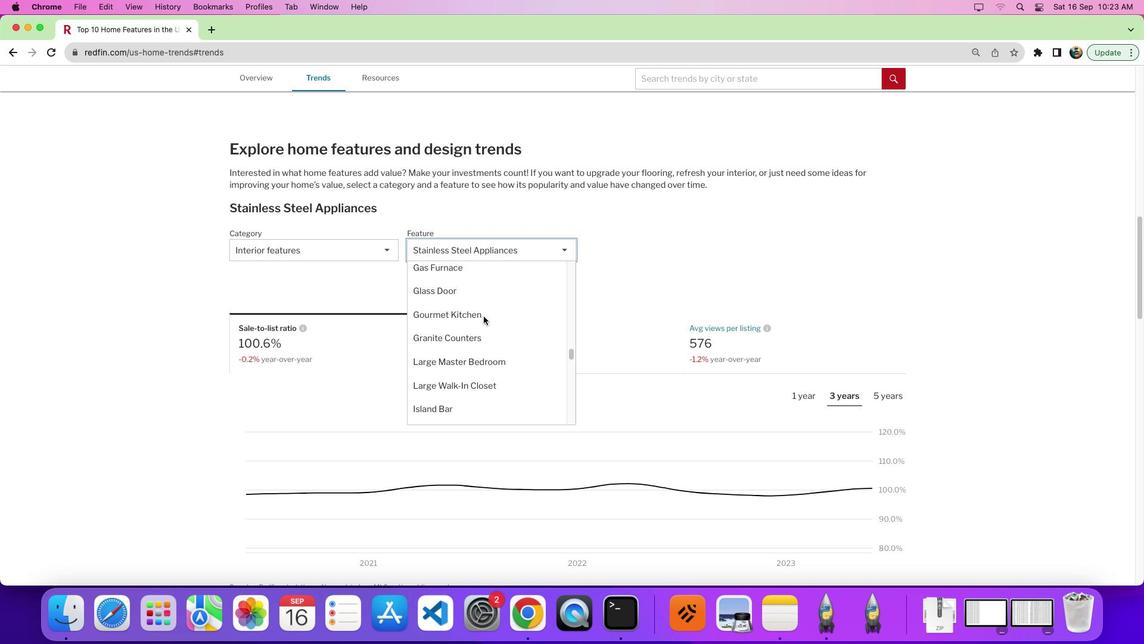 
Action: Mouse scrolled (484, 316) with delta (0, 0)
Screenshot: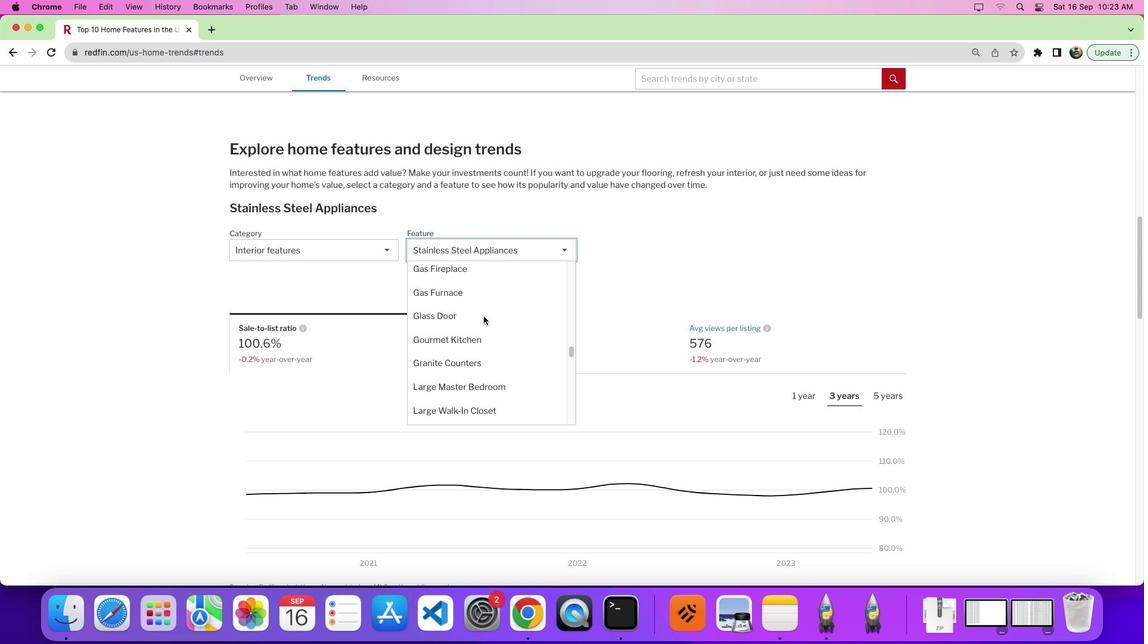 
Action: Mouse scrolled (484, 316) with delta (0, 0)
Screenshot: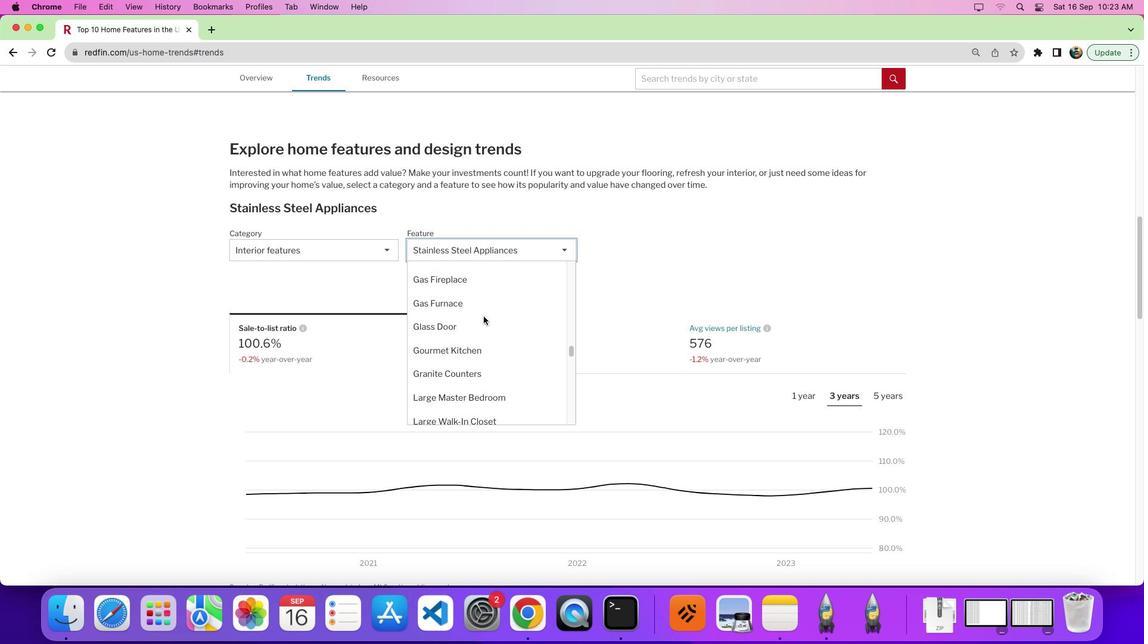 
Action: Mouse scrolled (484, 316) with delta (0, 0)
Screenshot: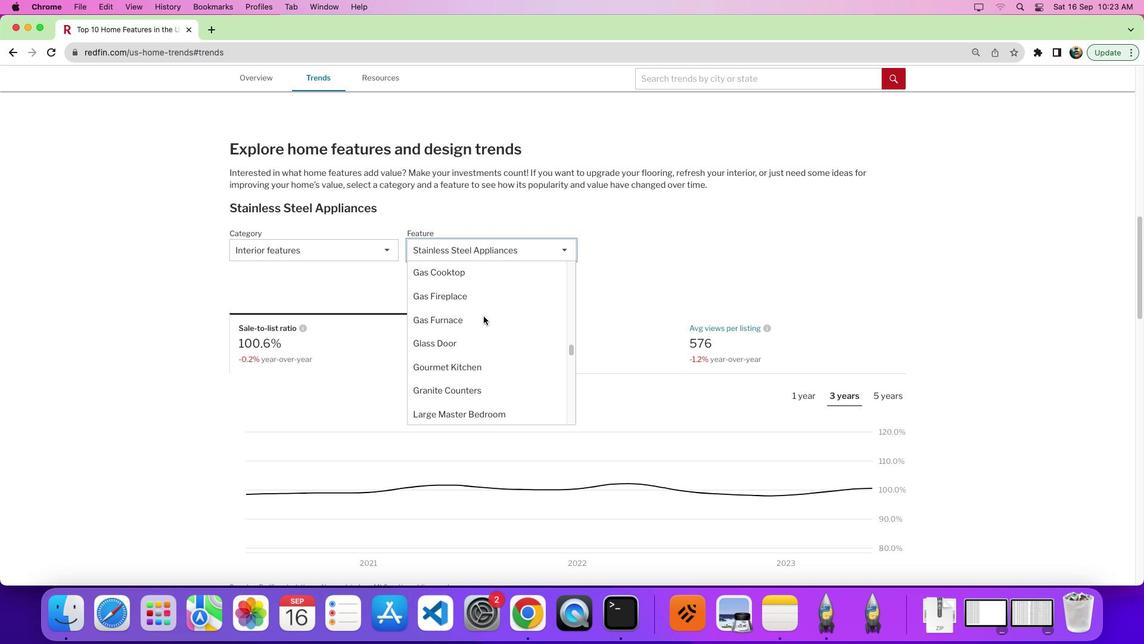 
Action: Mouse scrolled (484, 316) with delta (0, 0)
Screenshot: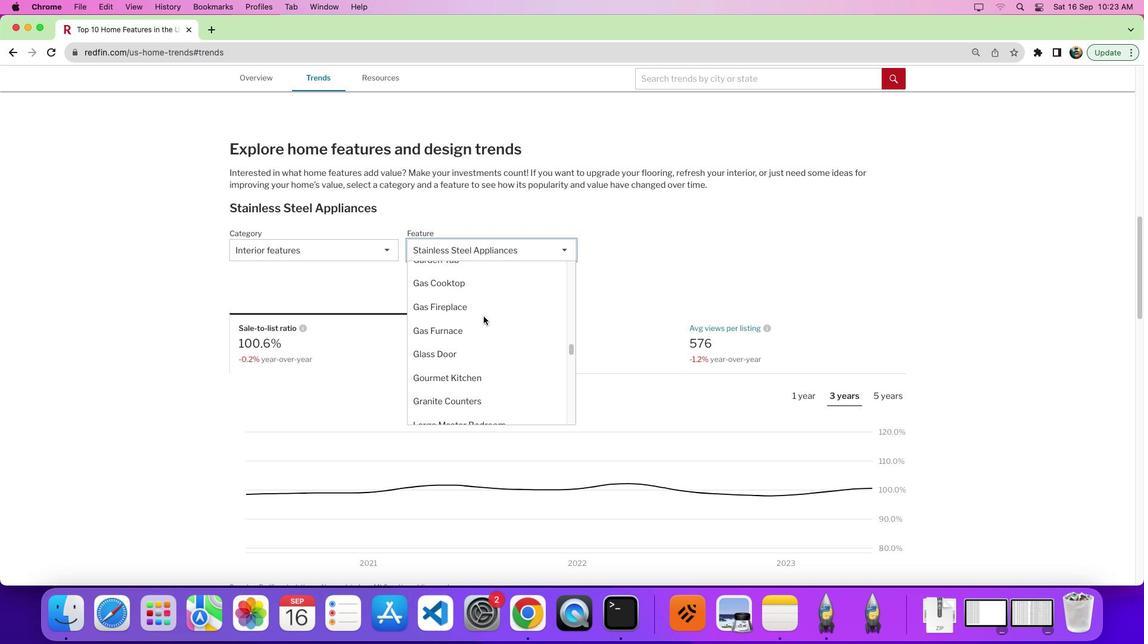 
Action: Mouse scrolled (484, 316) with delta (0, 0)
Screenshot: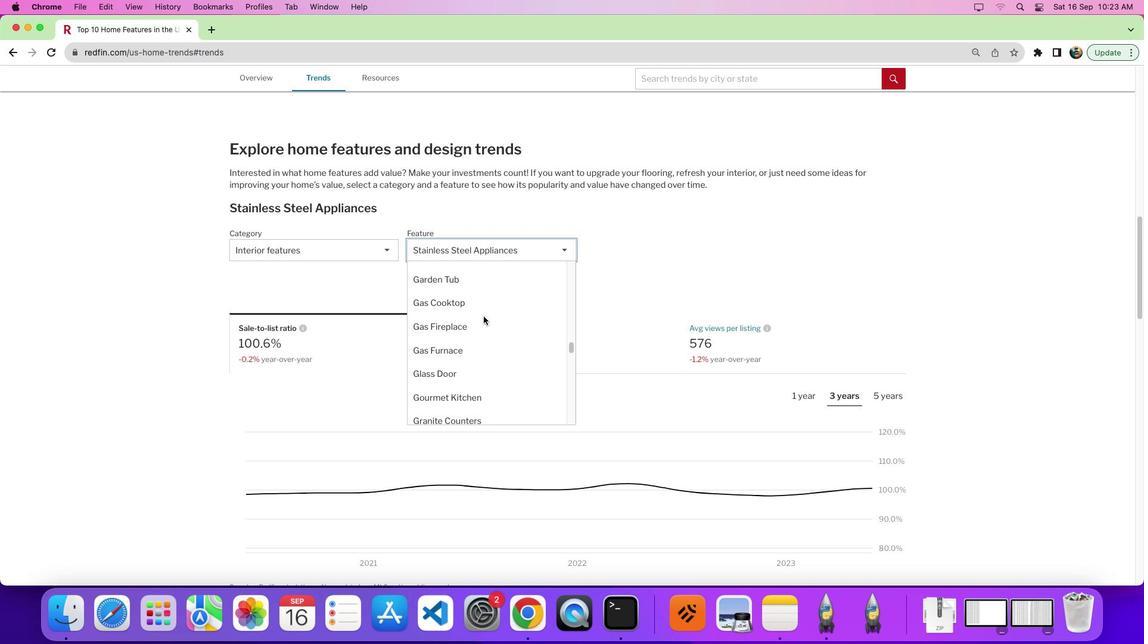 
Action: Mouse scrolled (484, 316) with delta (0, 0)
Screenshot: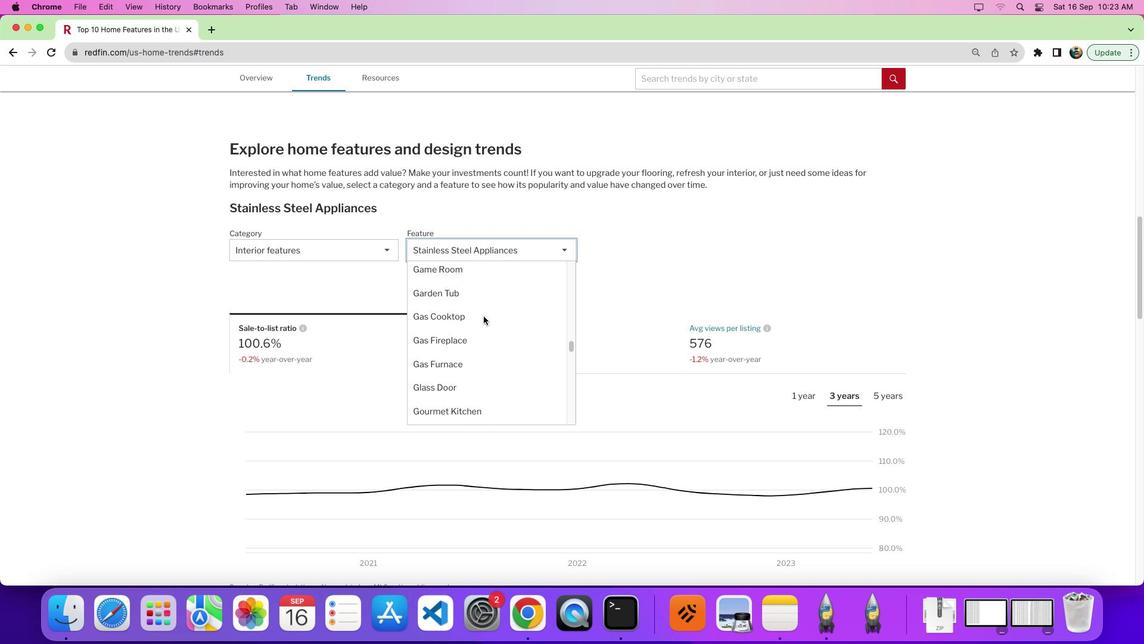 
Action: Mouse scrolled (484, 316) with delta (0, 0)
Screenshot: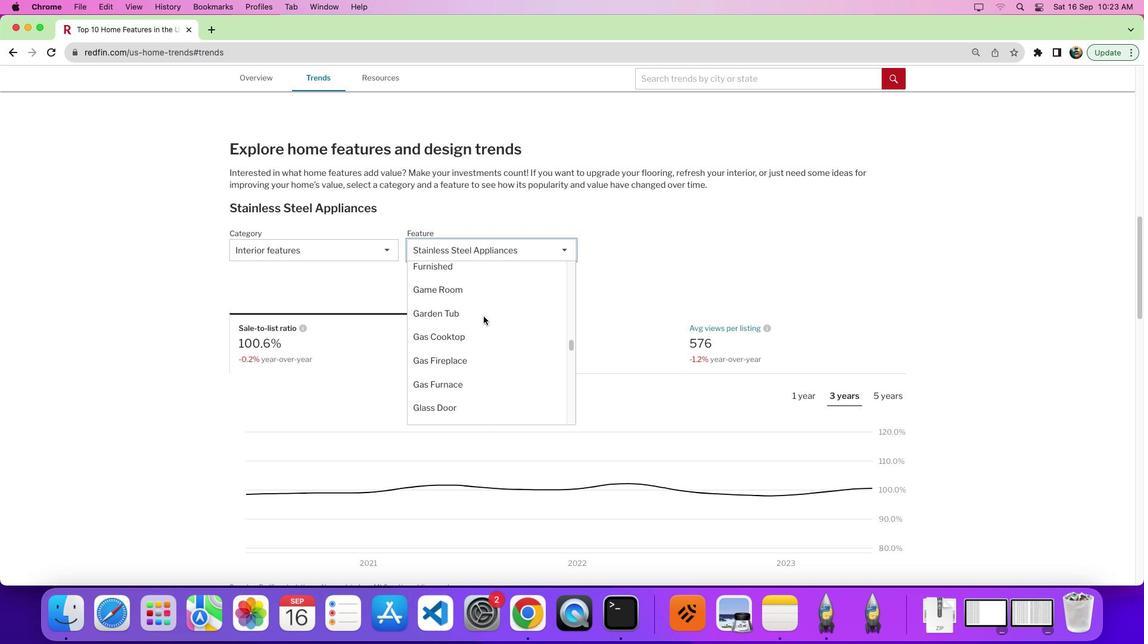 
Action: Mouse scrolled (484, 316) with delta (0, 0)
Screenshot: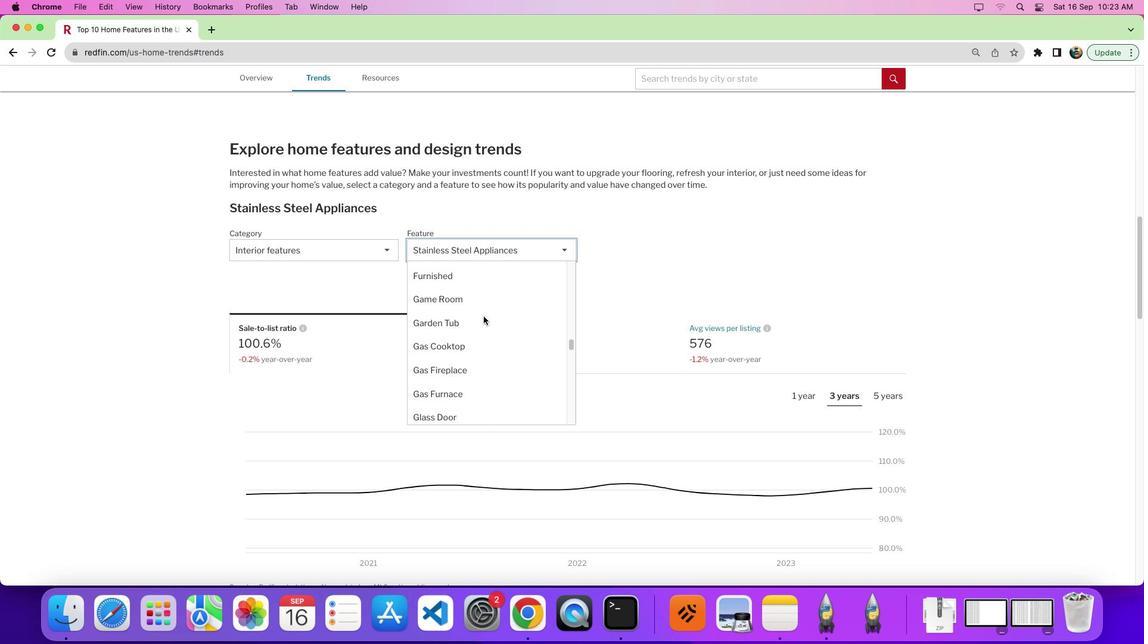 
Action: Mouse scrolled (484, 316) with delta (0, 0)
Screenshot: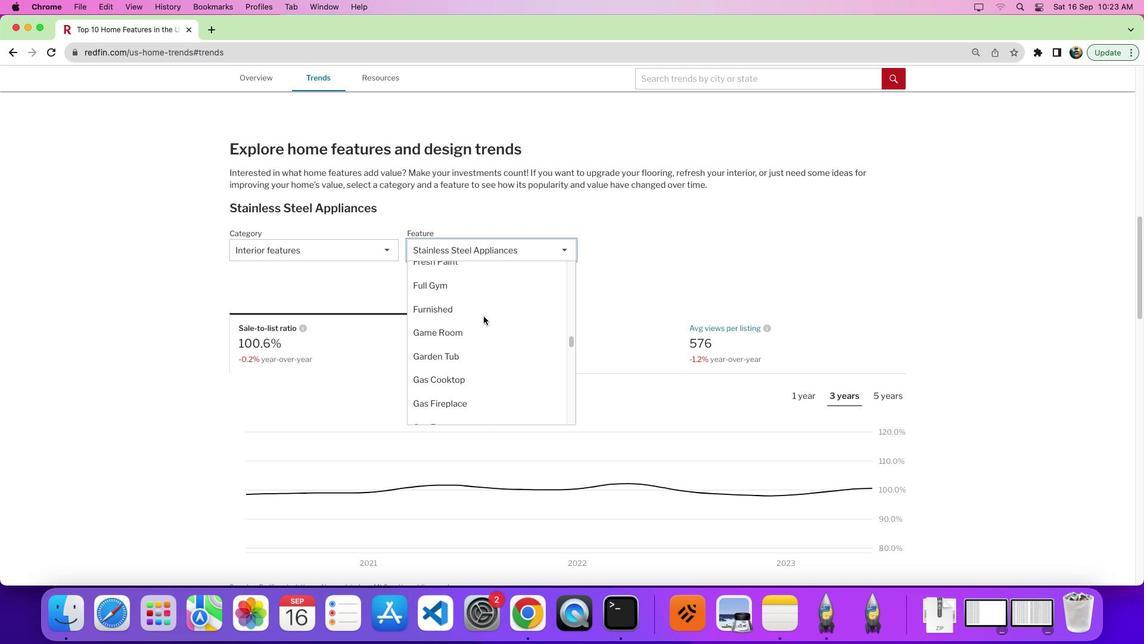 
Action: Mouse scrolled (484, 316) with delta (0, 0)
Screenshot: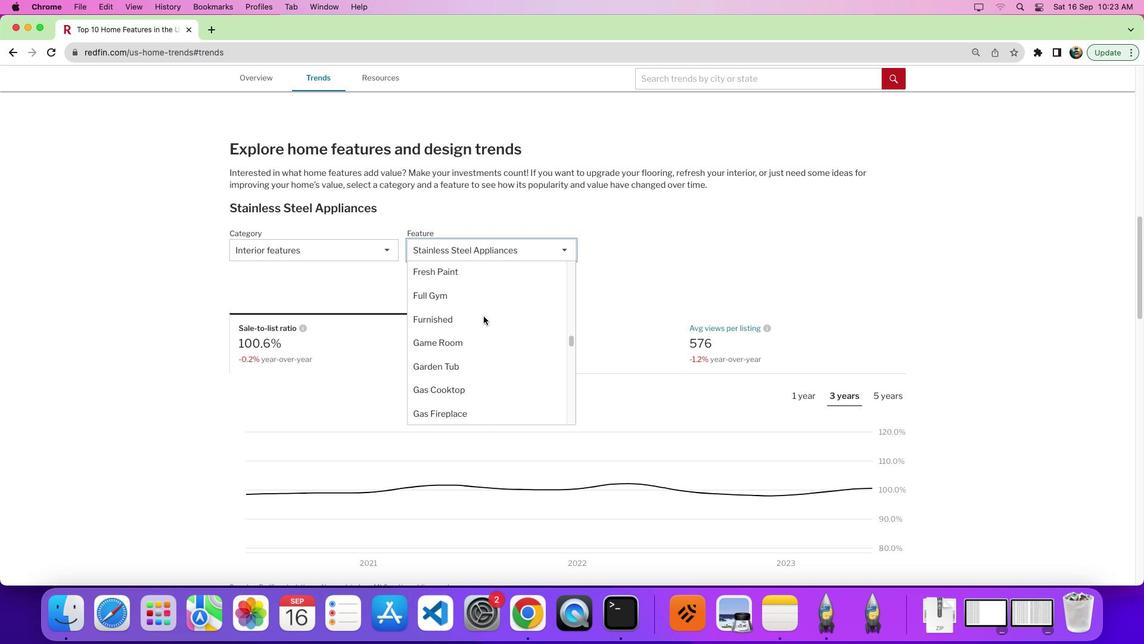 
Action: Mouse scrolled (484, 316) with delta (0, 0)
Screenshot: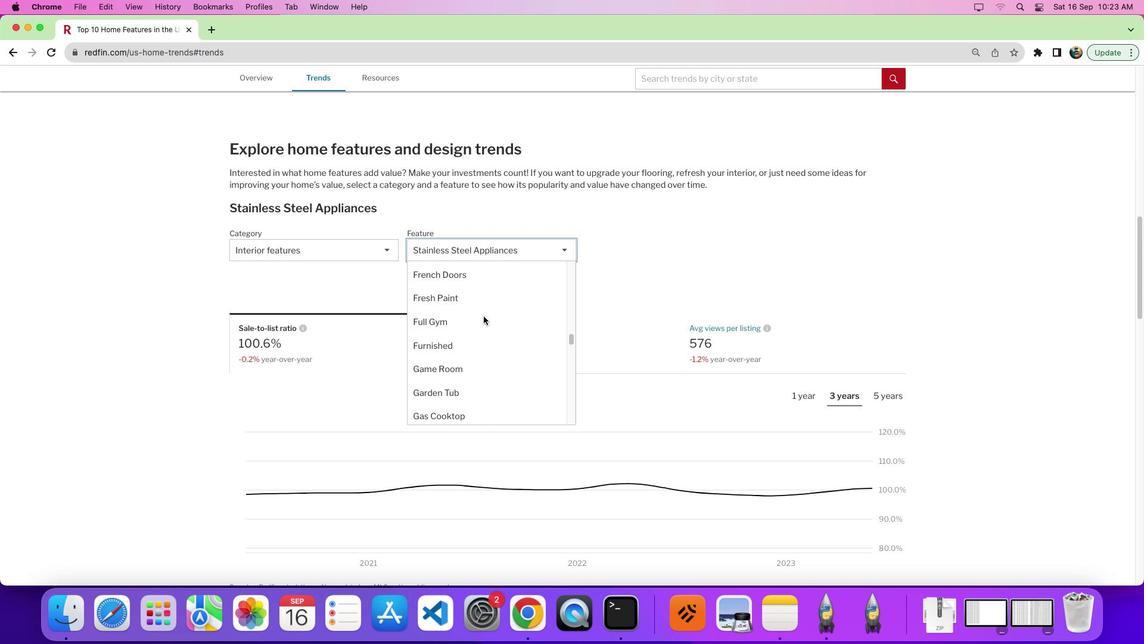 
Action: Mouse scrolled (484, 316) with delta (0, 0)
Screenshot: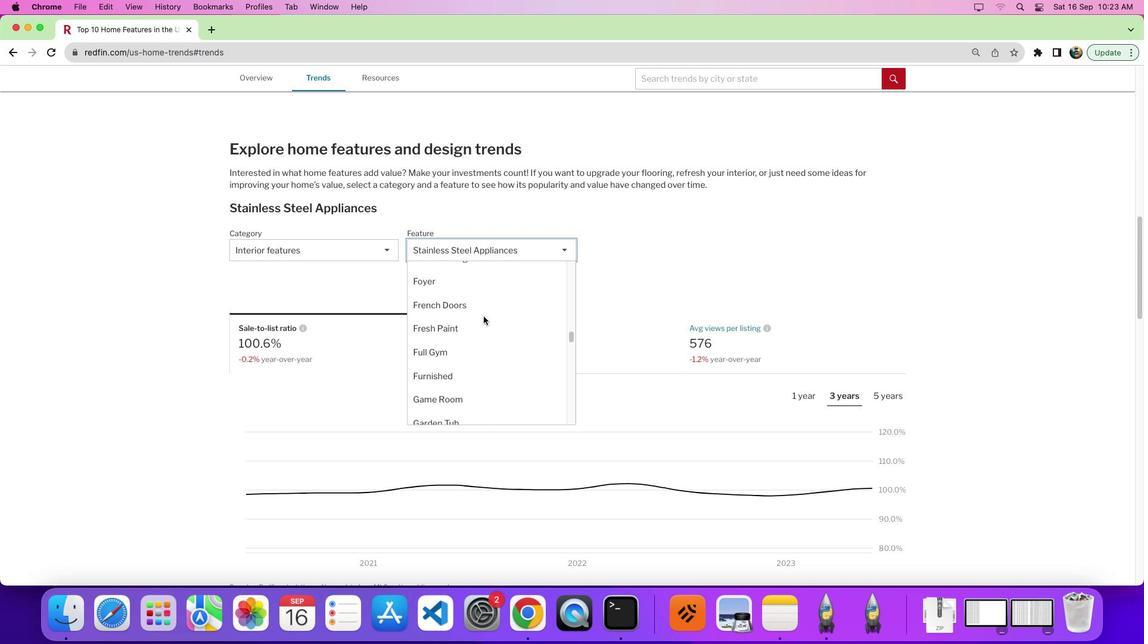
Action: Mouse scrolled (484, 316) with delta (0, 2)
Screenshot: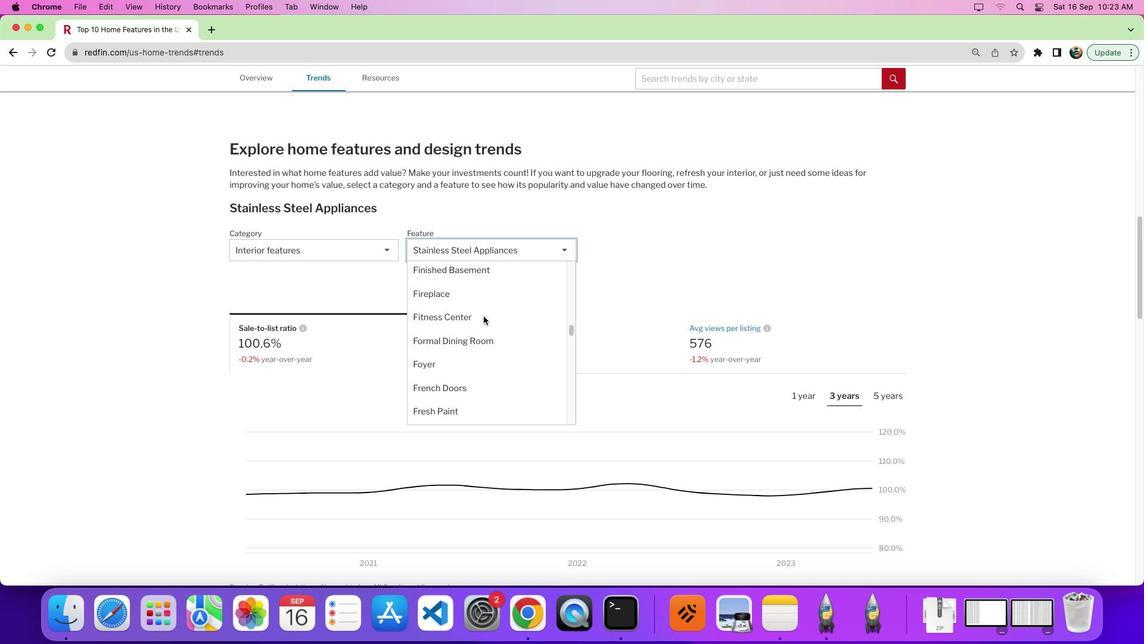 
Action: Mouse scrolled (484, 316) with delta (0, 0)
Screenshot: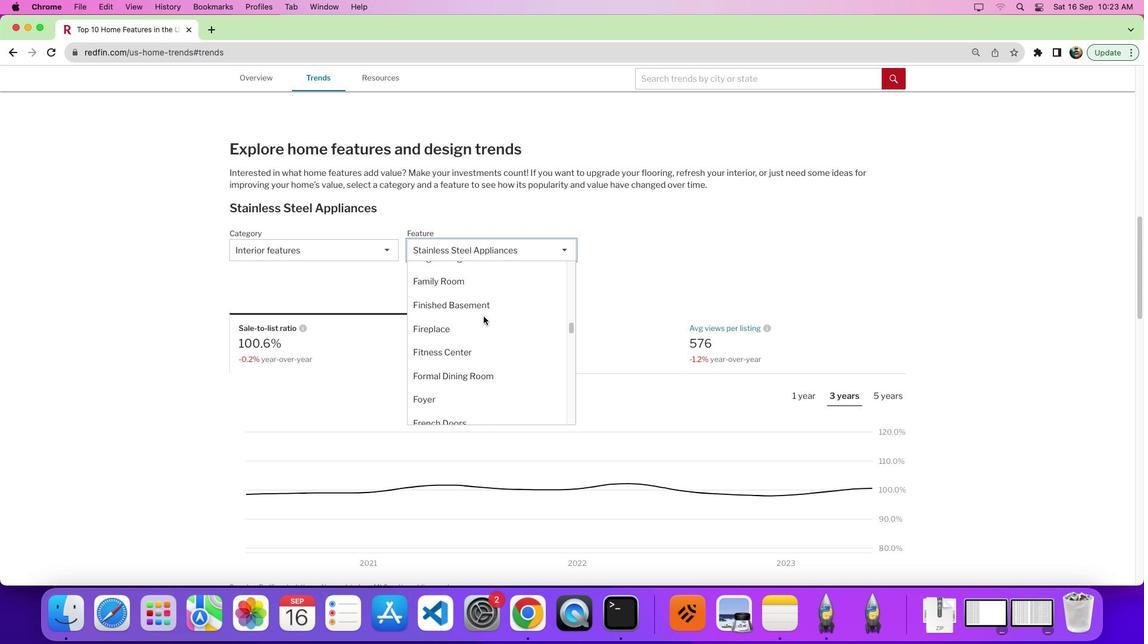 
Action: Mouse scrolled (484, 316) with delta (0, 0)
Screenshot: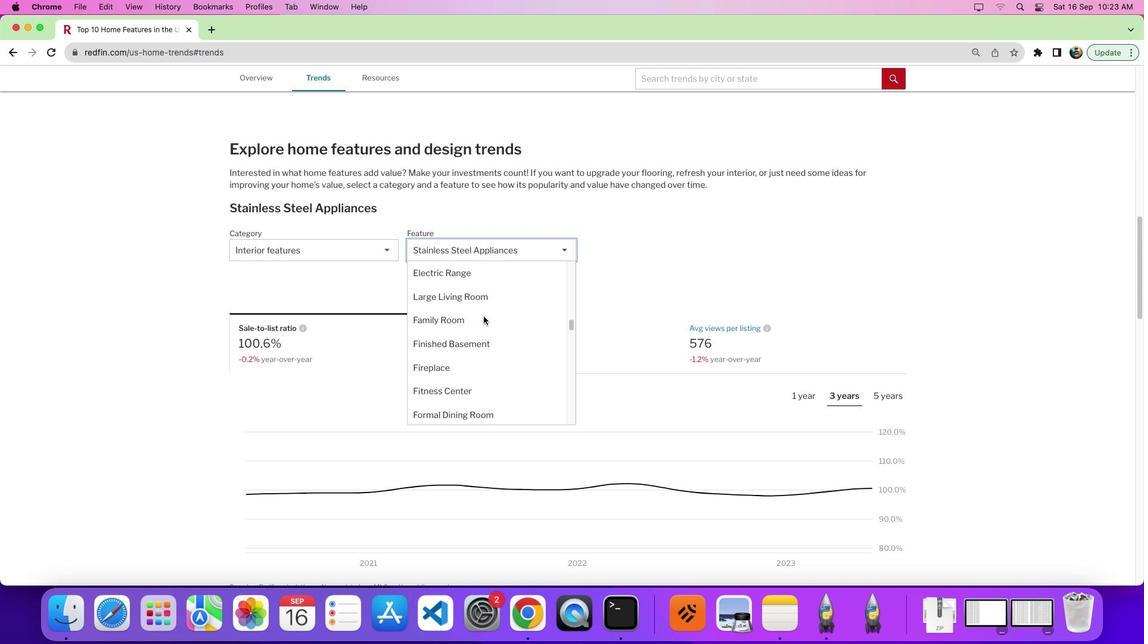 
Action: Mouse scrolled (484, 316) with delta (0, 2)
Screenshot: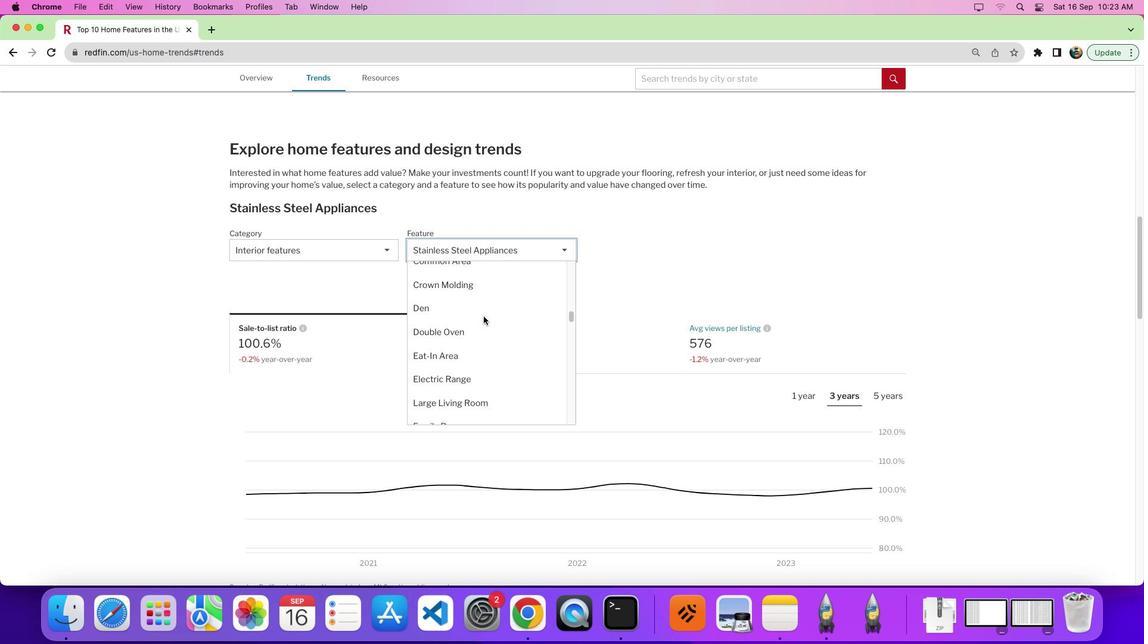 
Action: Mouse scrolled (484, 316) with delta (0, 0)
Screenshot: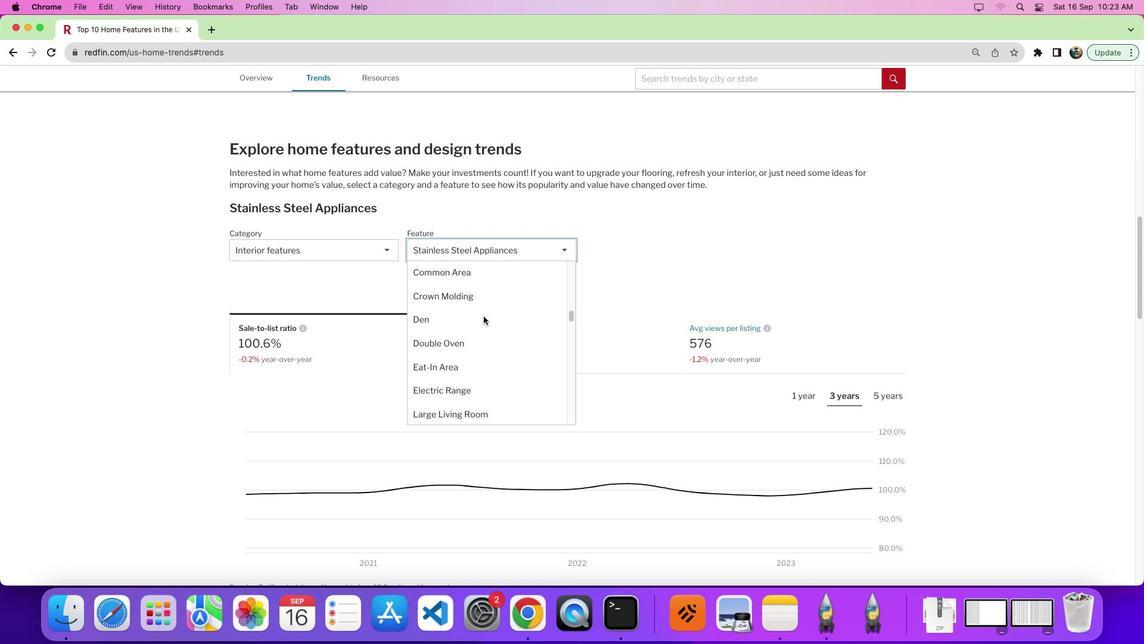 
Action: Mouse scrolled (484, 316) with delta (0, 0)
Screenshot: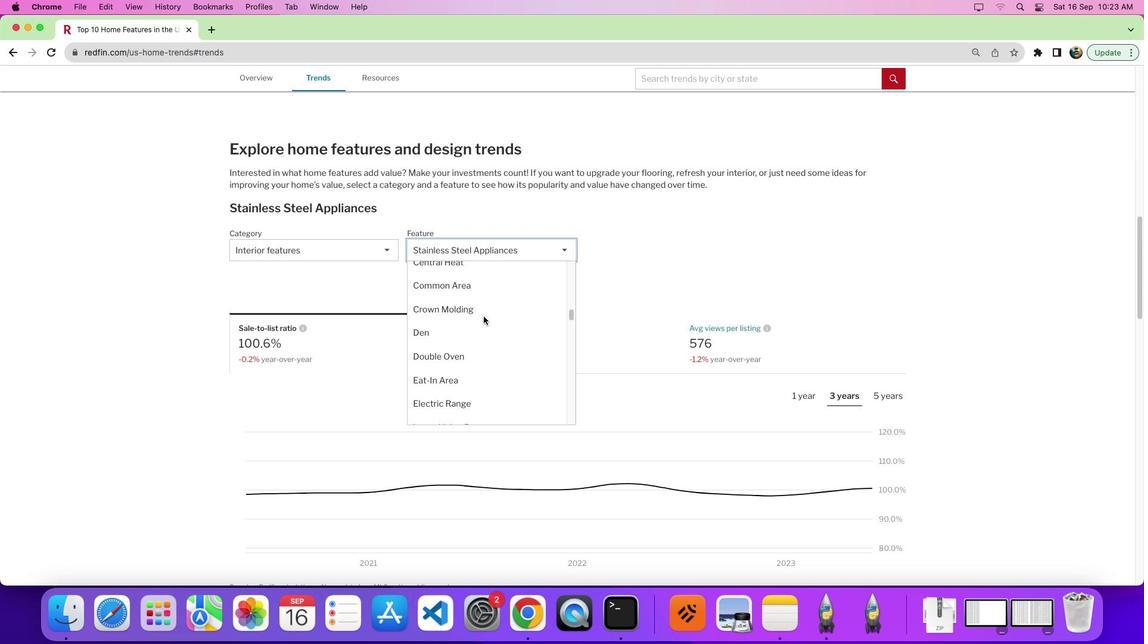 
Action: Mouse moved to (475, 320)
Screenshot: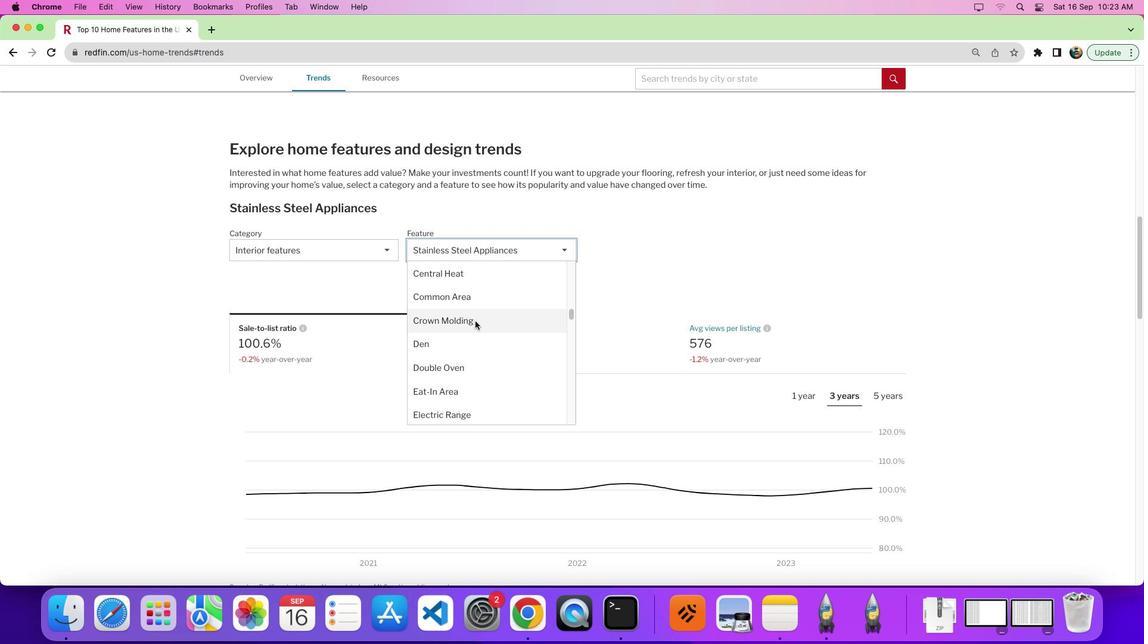 
Action: Mouse pressed left at (475, 320)
Screenshot: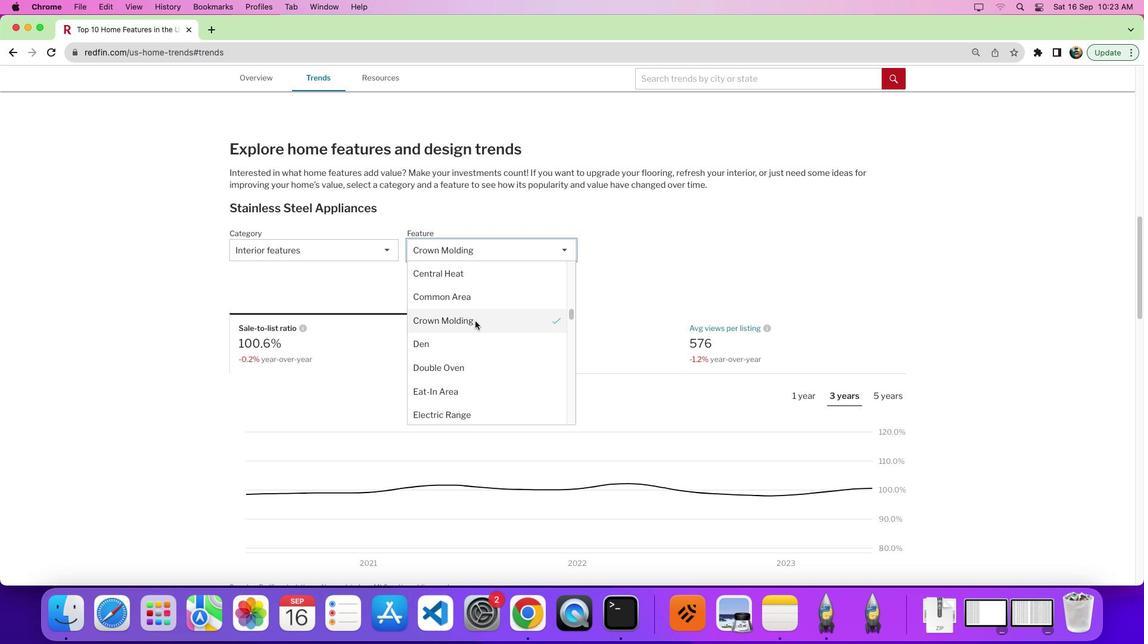 
Action: Mouse moved to (830, 316)
Screenshot: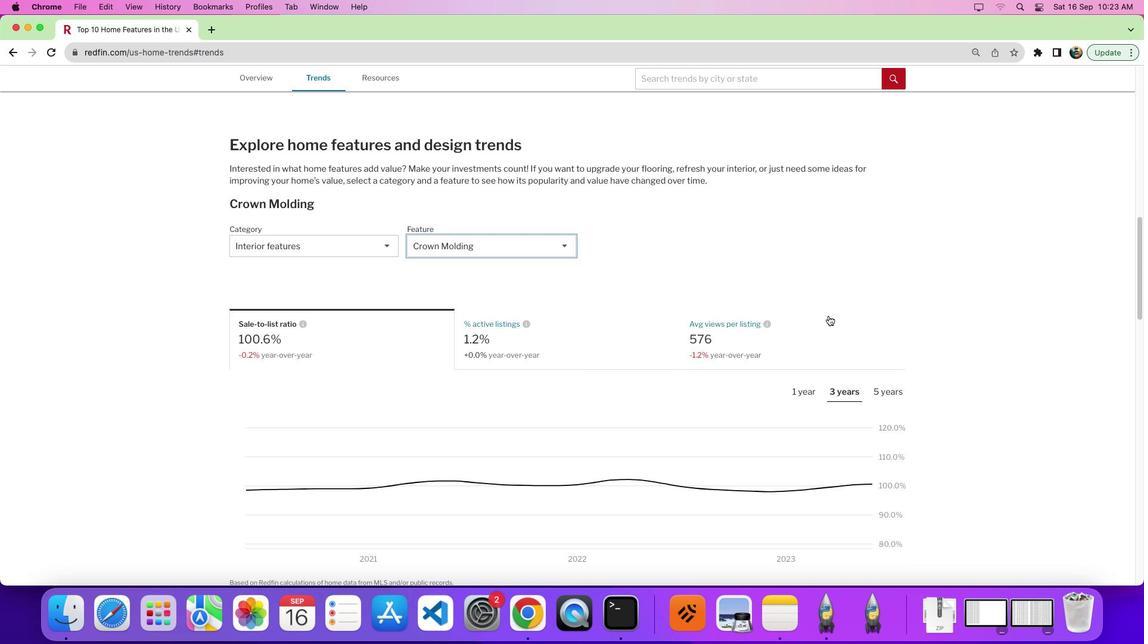 
Action: Mouse scrolled (830, 316) with delta (0, 0)
Screenshot: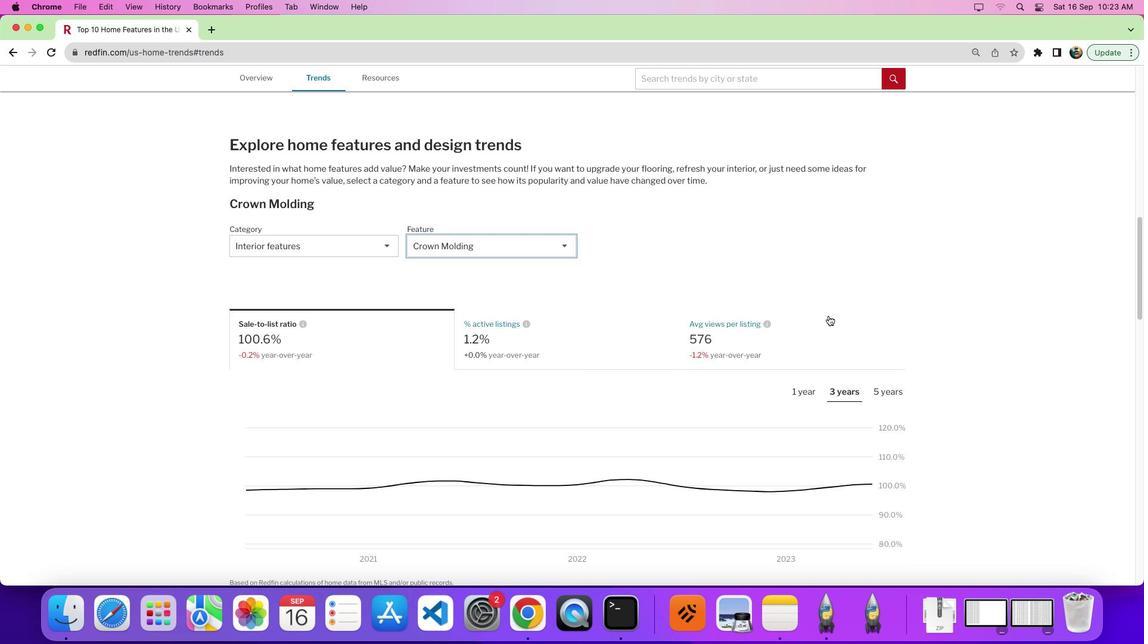 
Action: Mouse moved to (829, 316)
Screenshot: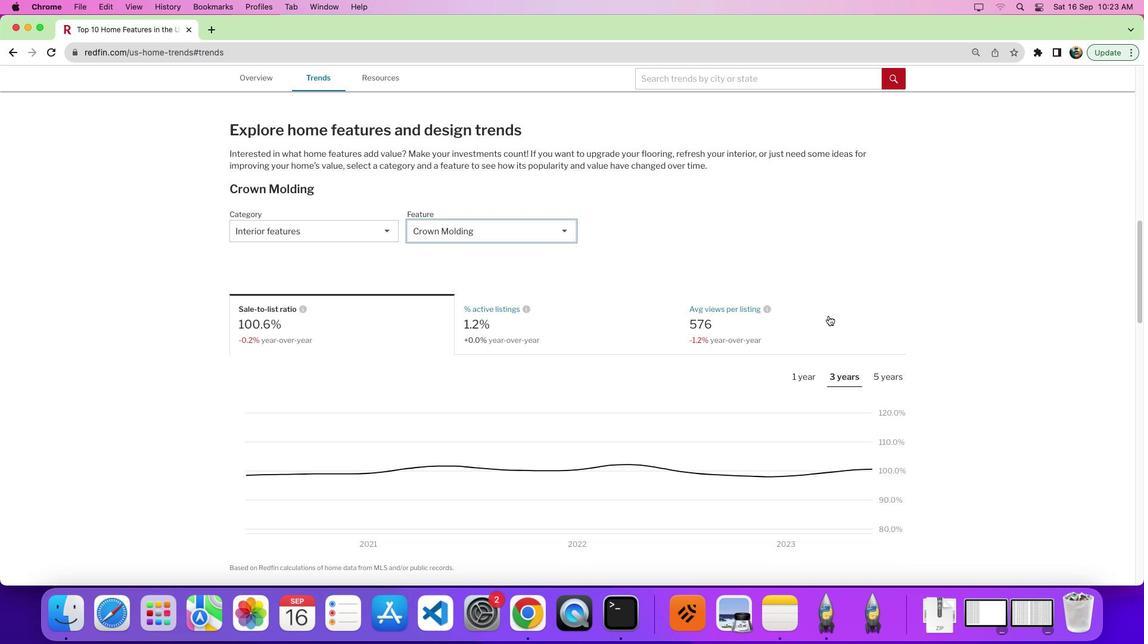 
Action: Mouse scrolled (829, 316) with delta (0, 0)
Screenshot: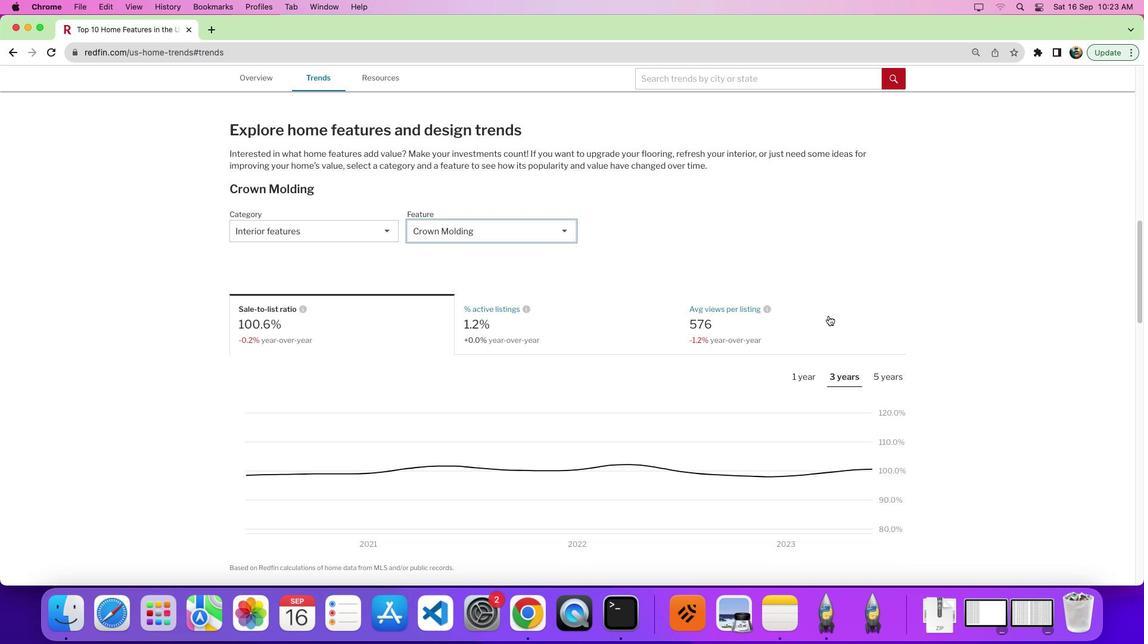 
Action: Mouse moved to (828, 315)
Screenshot: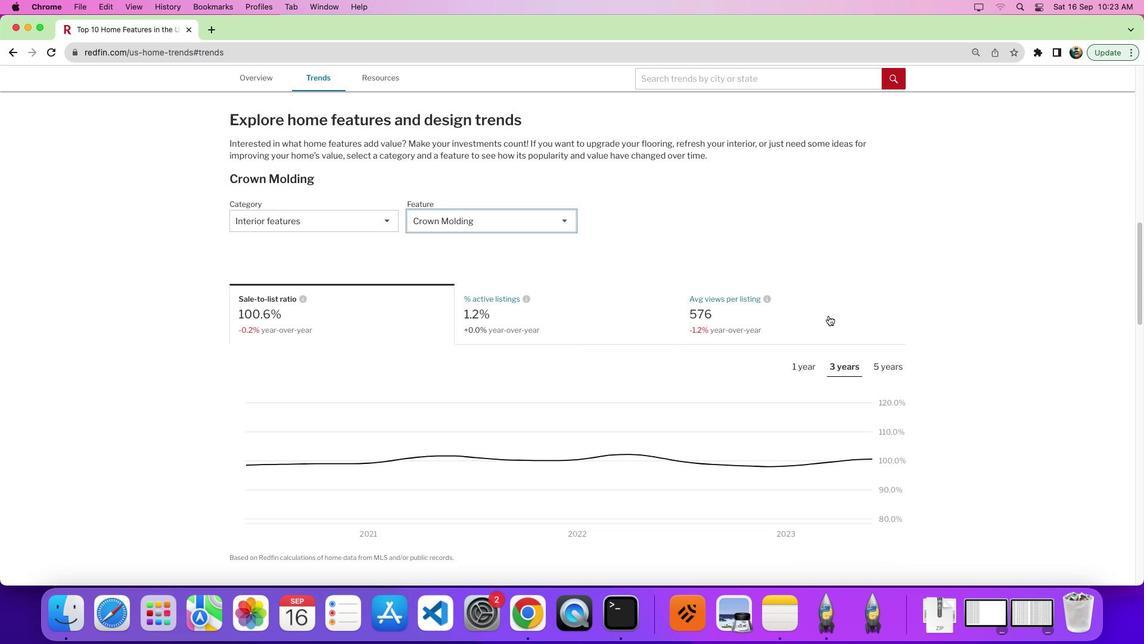 
Action: Mouse scrolled (828, 315) with delta (0, -1)
Screenshot: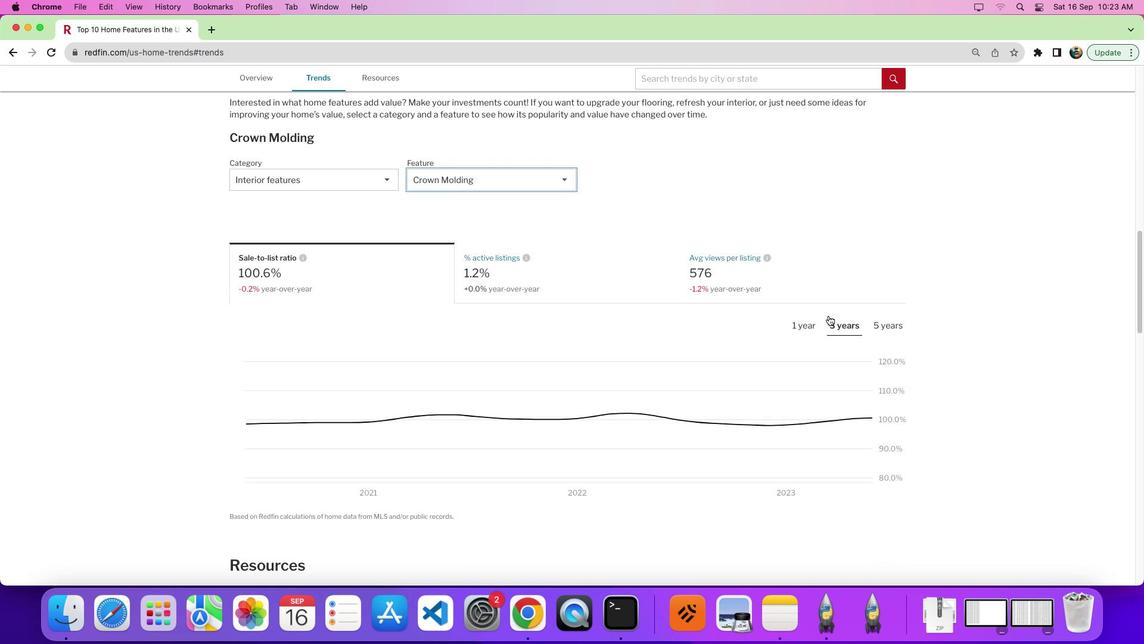 
Action: Mouse moved to (738, 249)
Screenshot: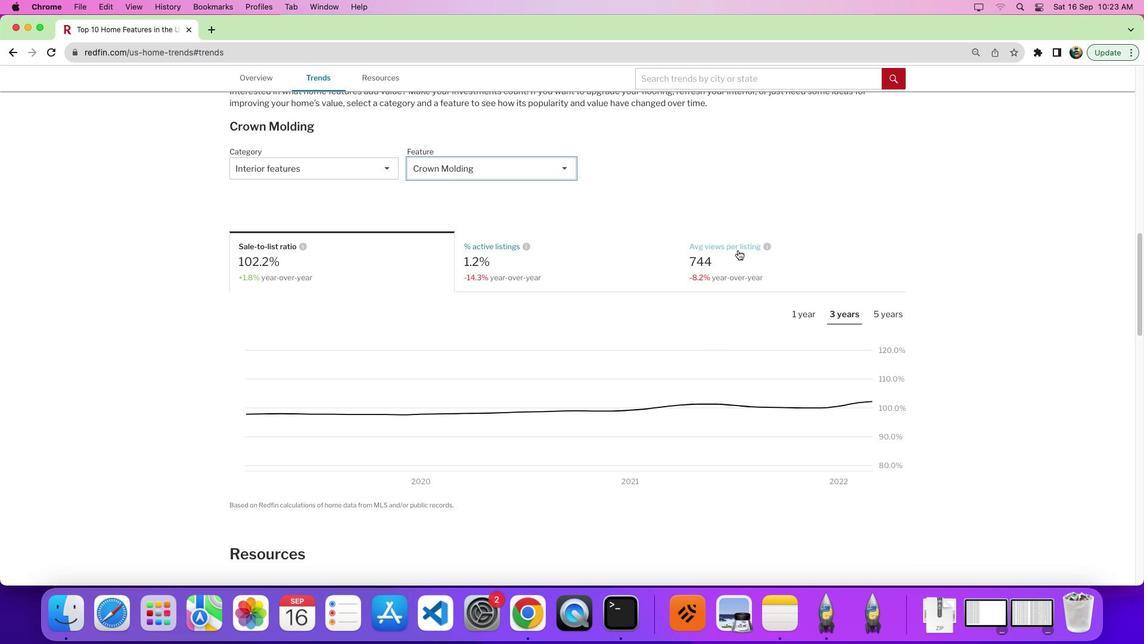 
Action: Mouse pressed left at (738, 249)
Screenshot: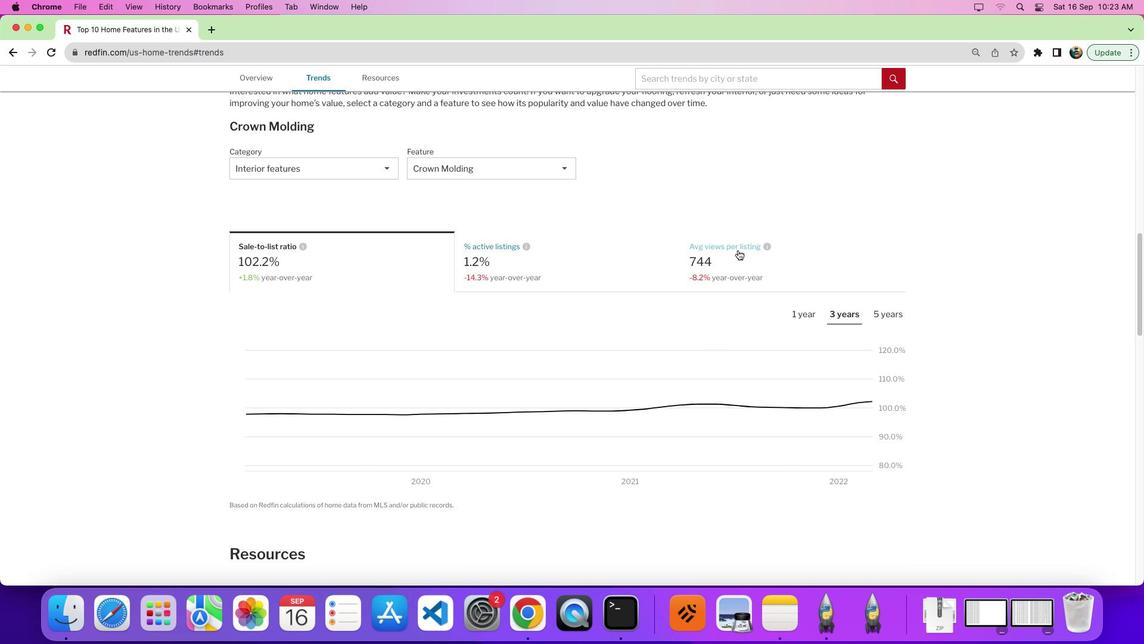 
Action: Mouse moved to (740, 255)
Screenshot: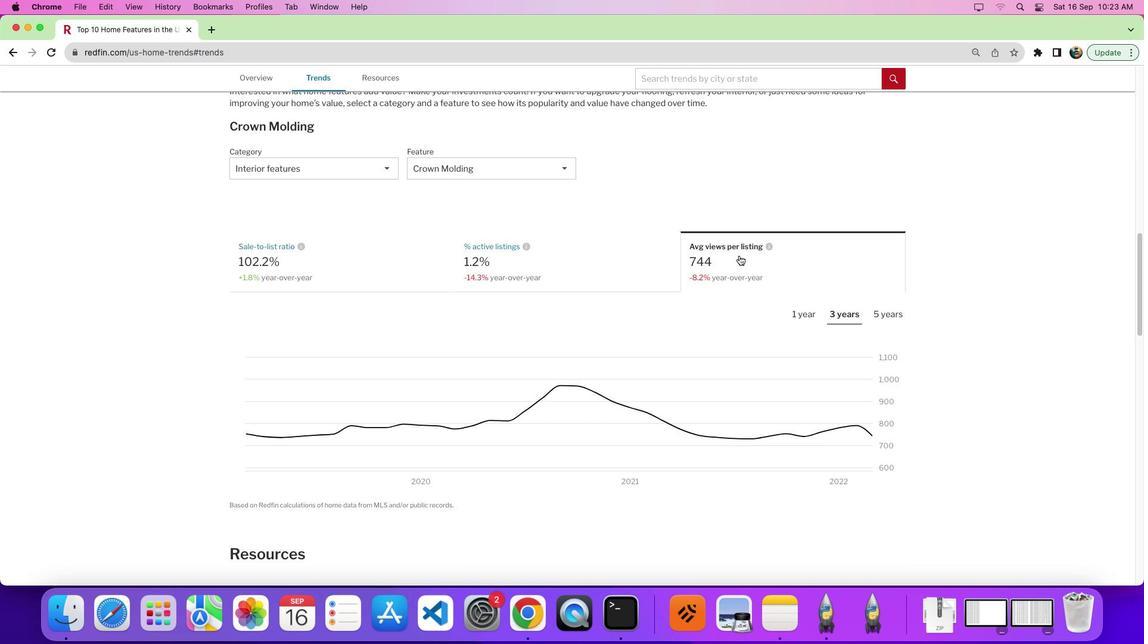 
Action: Mouse scrolled (740, 255) with delta (0, 0)
Screenshot: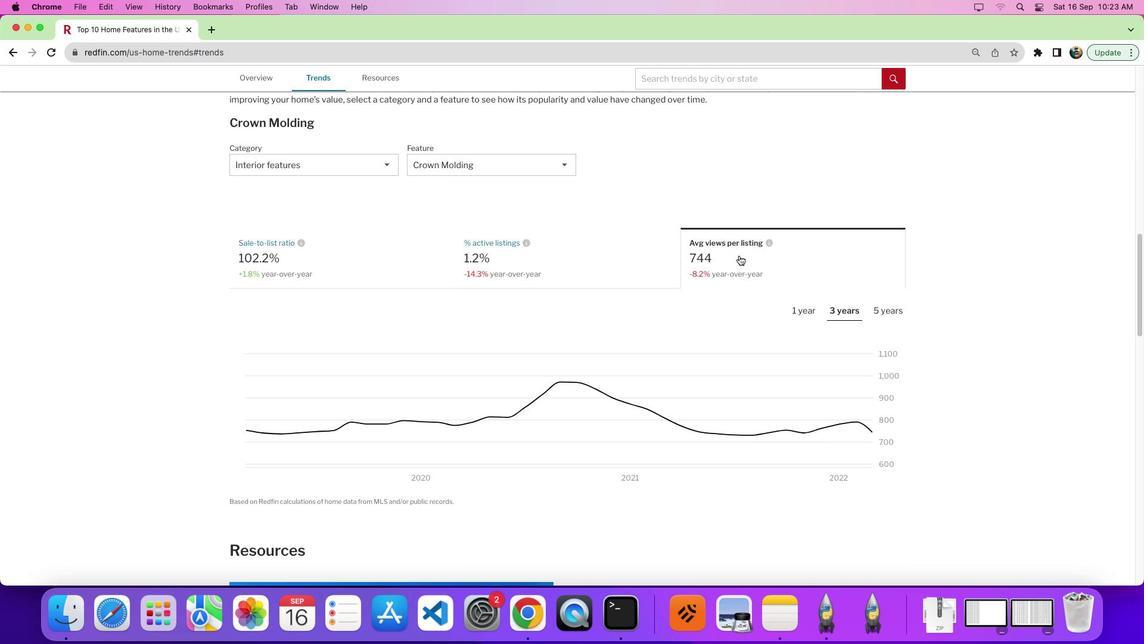 
Action: Mouse scrolled (740, 255) with delta (0, 0)
Screenshot: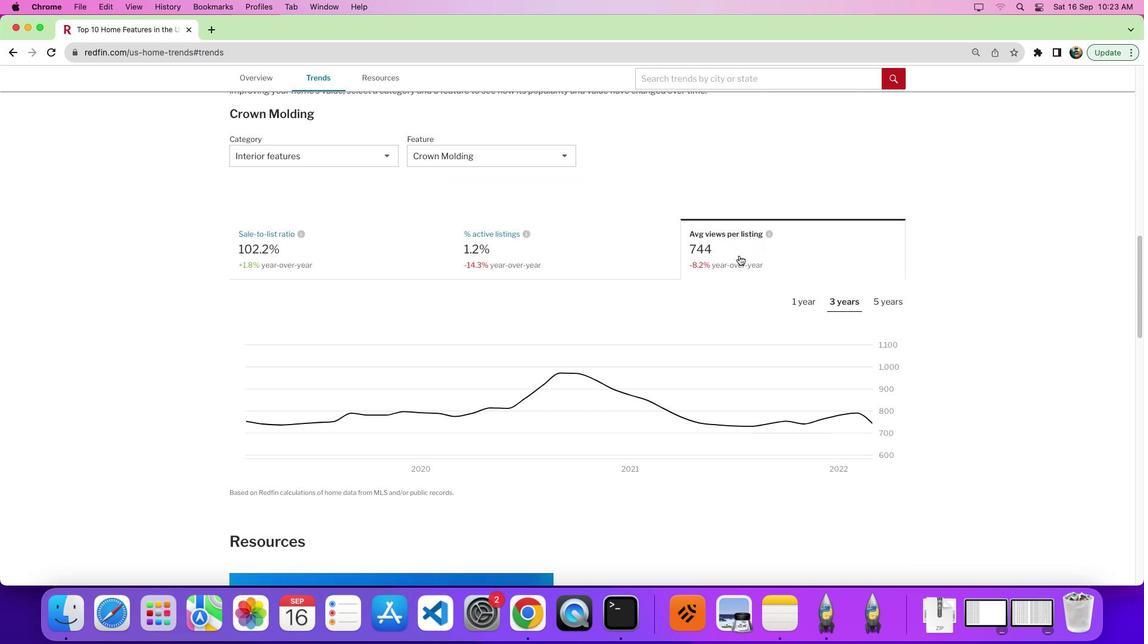 
Action: Mouse scrolled (740, 255) with delta (0, 0)
Screenshot: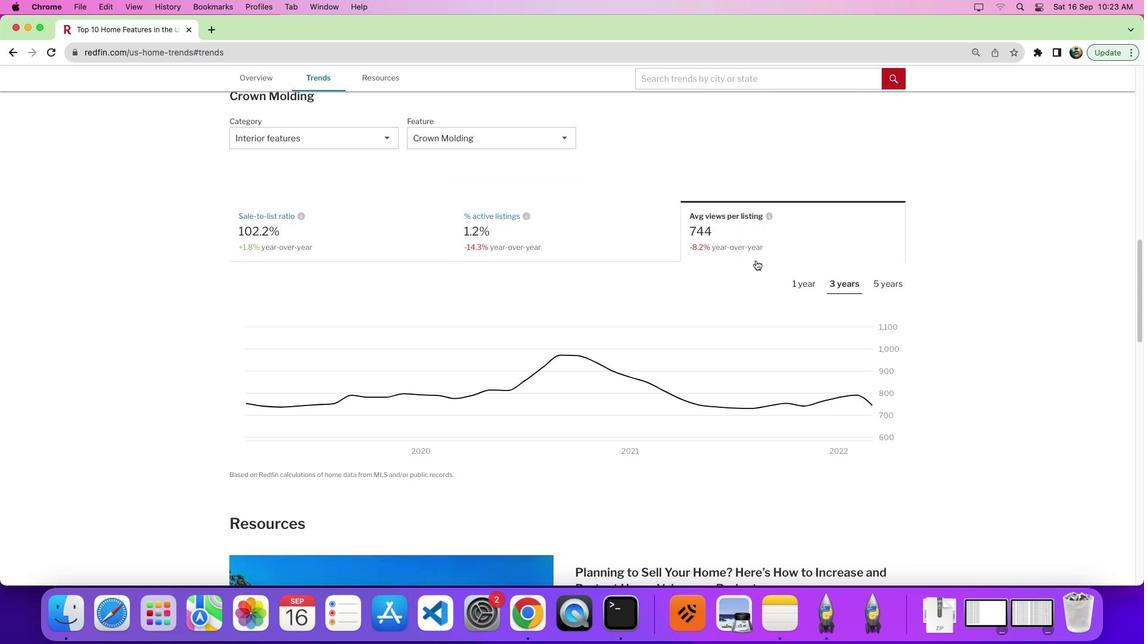 
Action: Mouse moved to (886, 282)
Screenshot: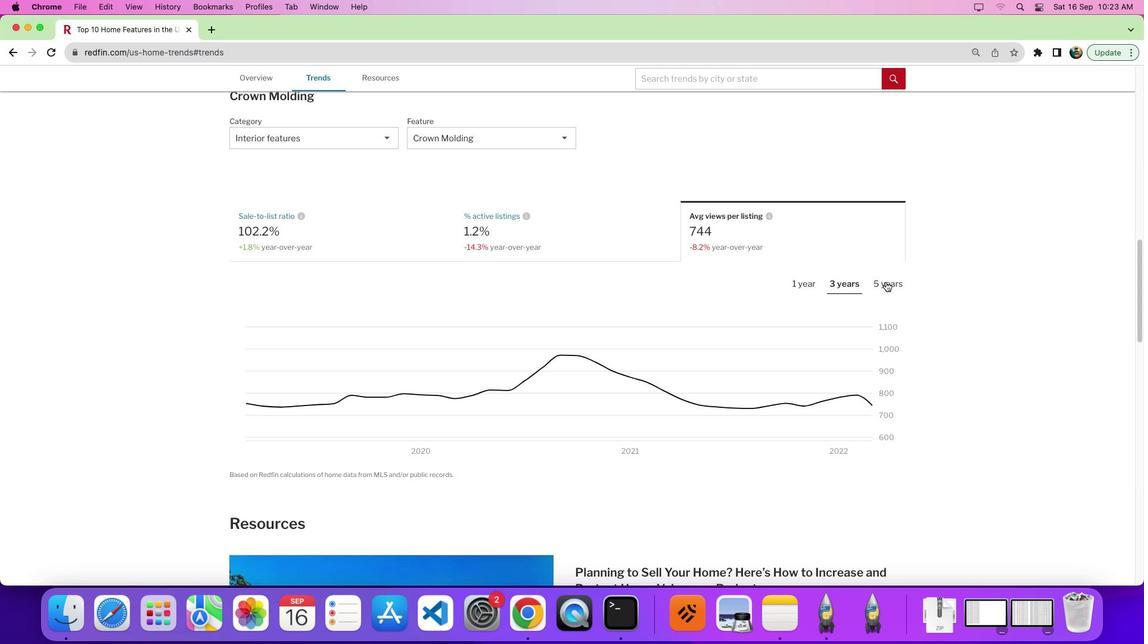 
Action: Mouse pressed left at (886, 282)
Screenshot: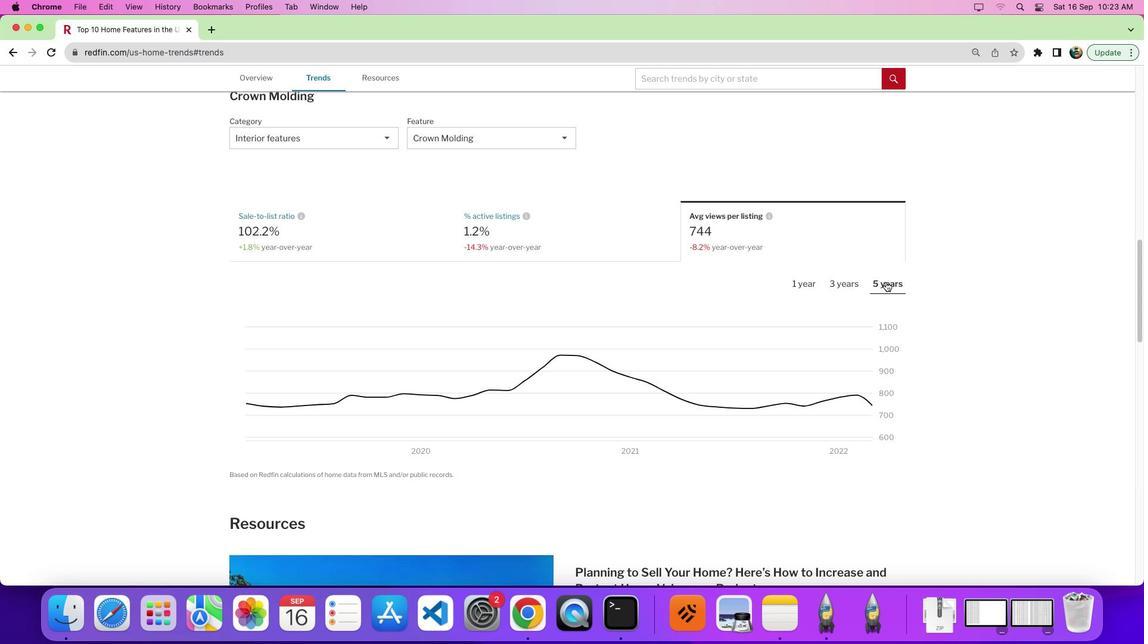 
Action: Mouse moved to (885, 282)
Screenshot: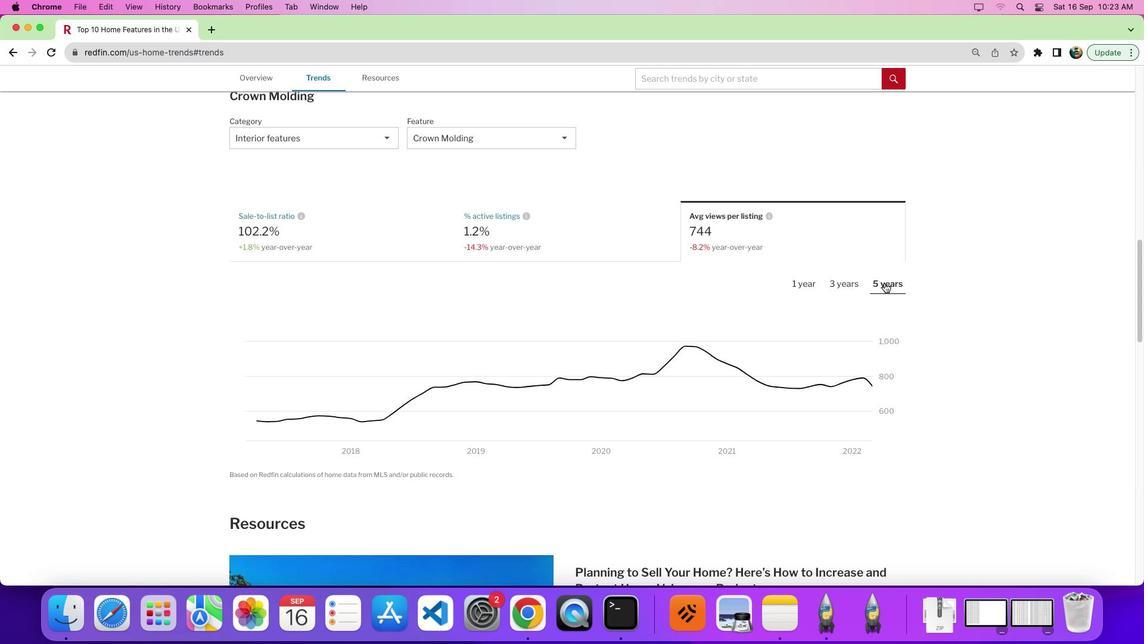 
Action: Mouse scrolled (885, 282) with delta (0, 0)
Screenshot: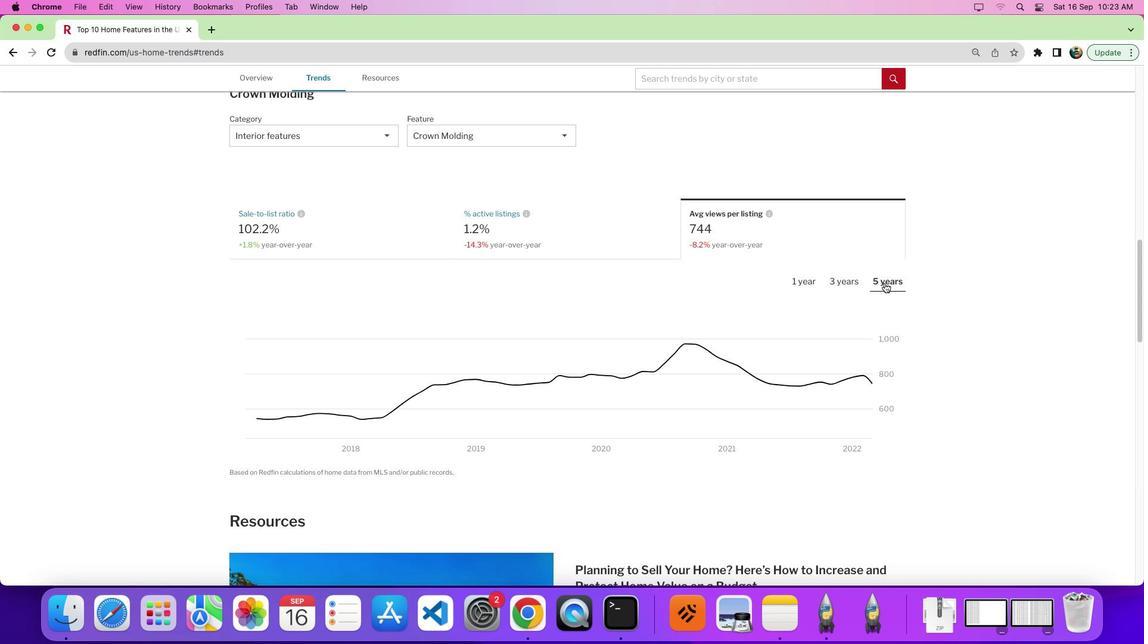 
Action: Mouse scrolled (885, 282) with delta (0, 0)
Screenshot: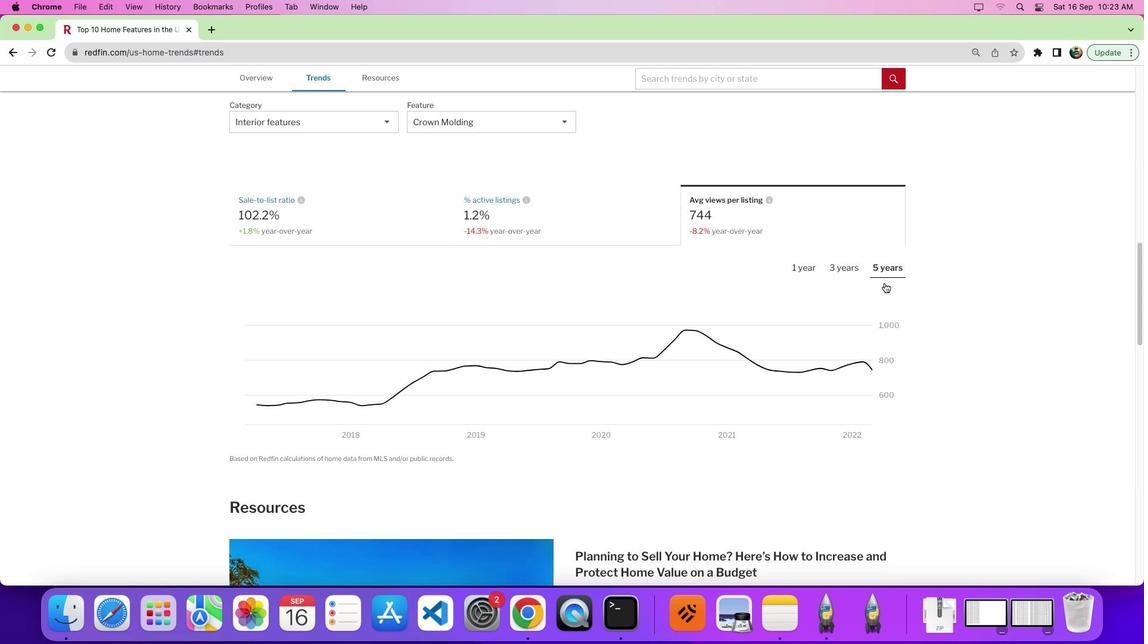 
Action: Mouse moved to (882, 282)
Screenshot: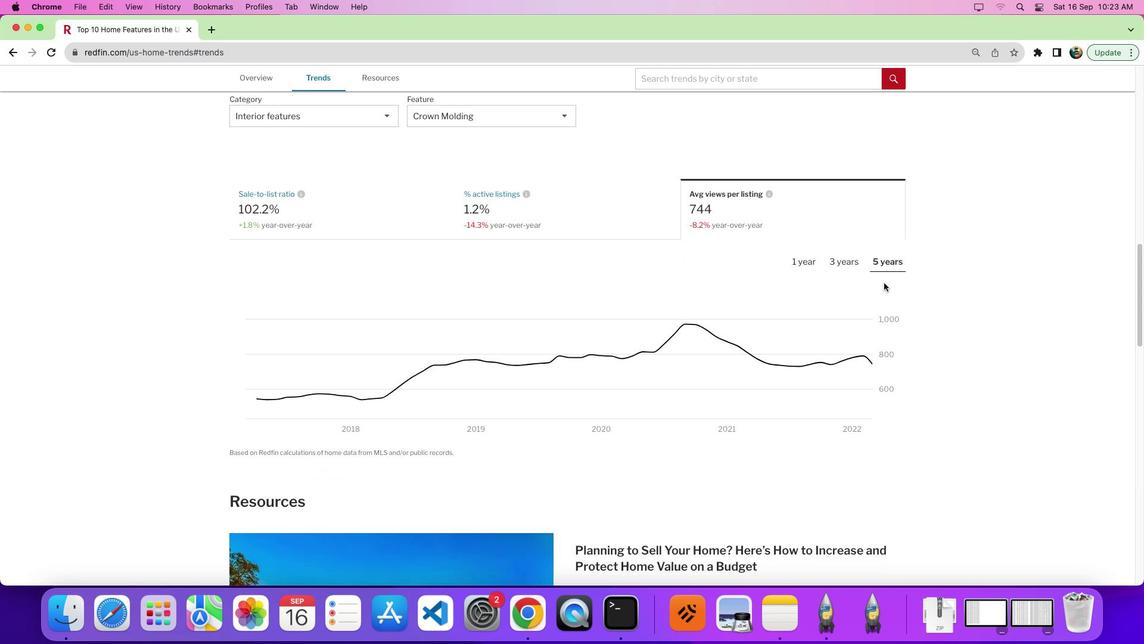 
